 Task: Find connections with filter location Bilzen with filter topic #Marketswith filter profile language French with filter current company AJIO.com with filter school Whistling Woods International with filter industry Primary and Secondary Education with filter service category Videography with filter keywords title Media Relations Coordinator
Action: Mouse moved to (502, 95)
Screenshot: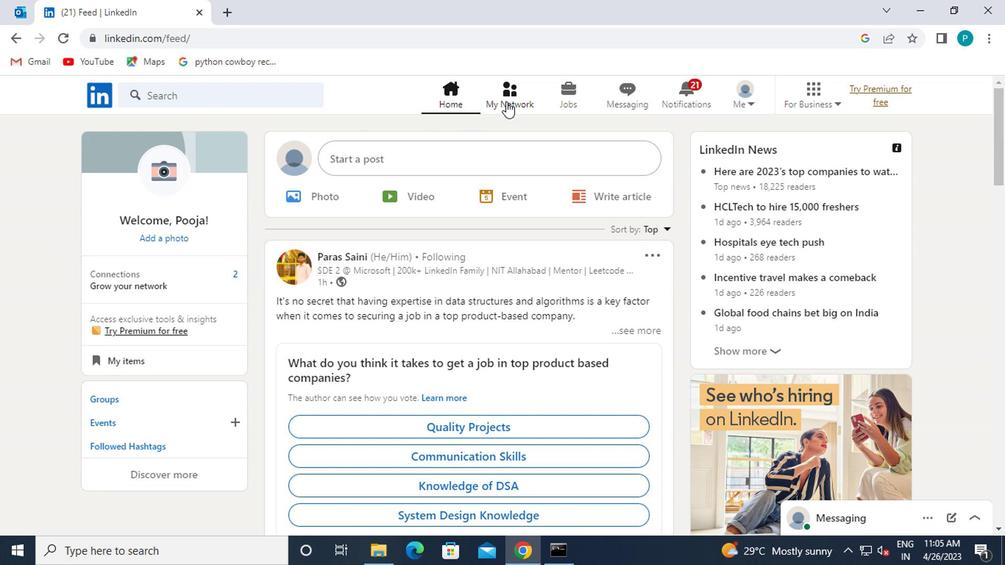 
Action: Mouse pressed left at (502, 95)
Screenshot: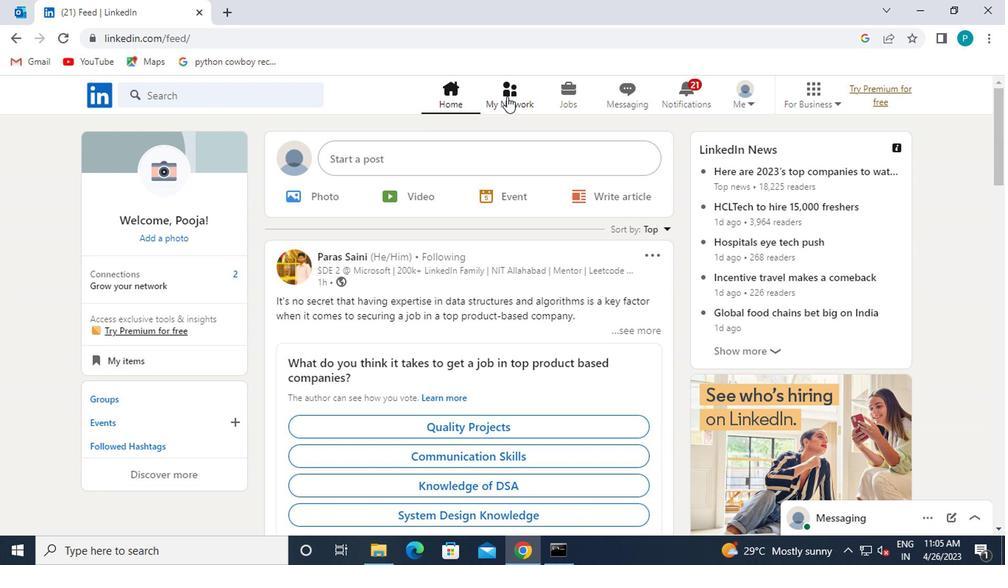 
Action: Mouse moved to (170, 190)
Screenshot: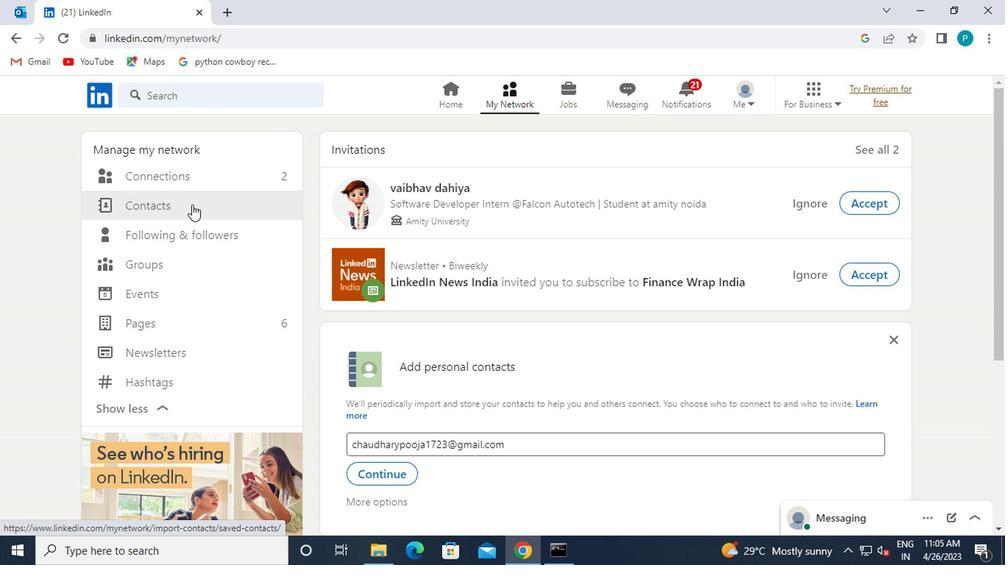 
Action: Mouse pressed left at (170, 190)
Screenshot: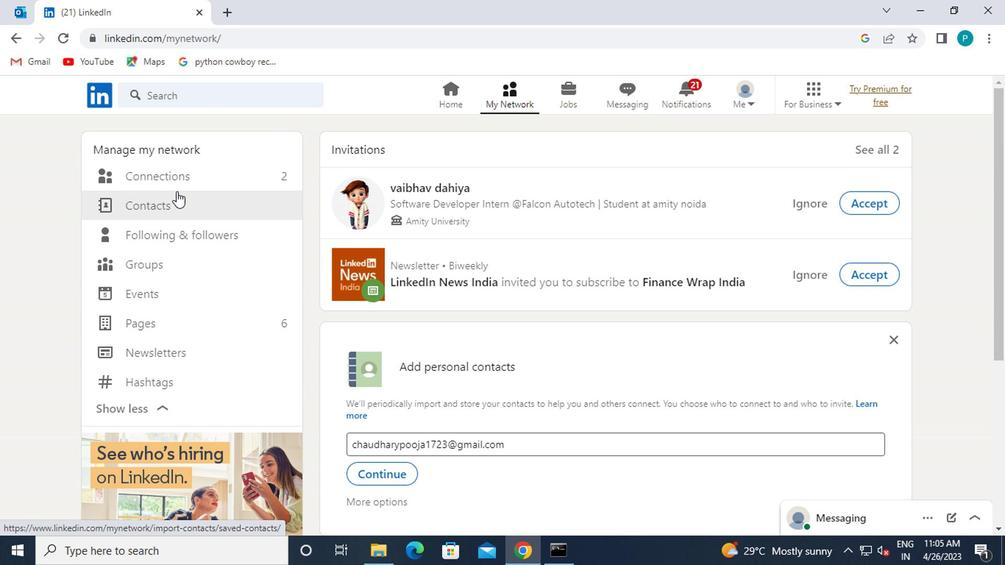 
Action: Mouse moved to (241, 181)
Screenshot: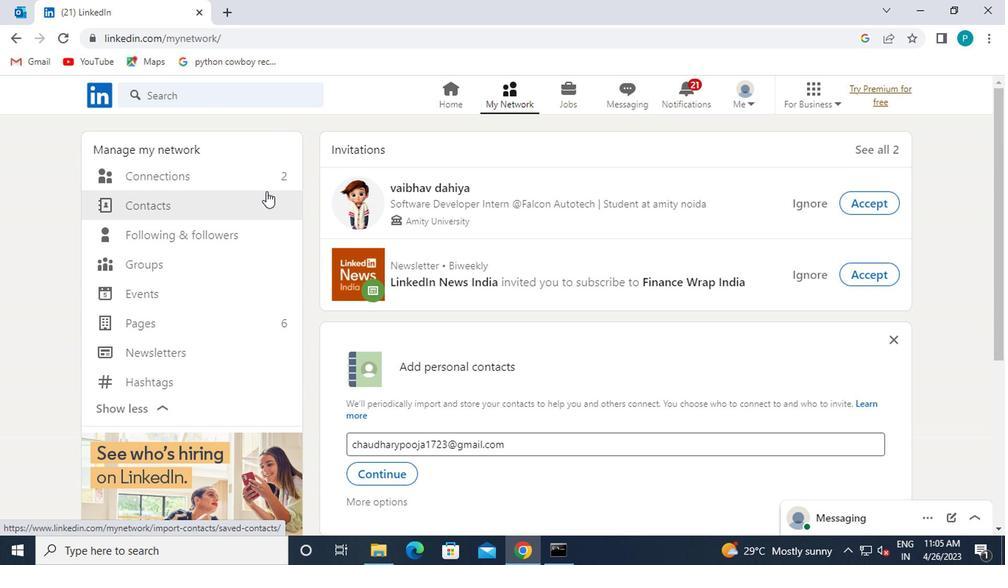 
Action: Mouse pressed left at (241, 181)
Screenshot: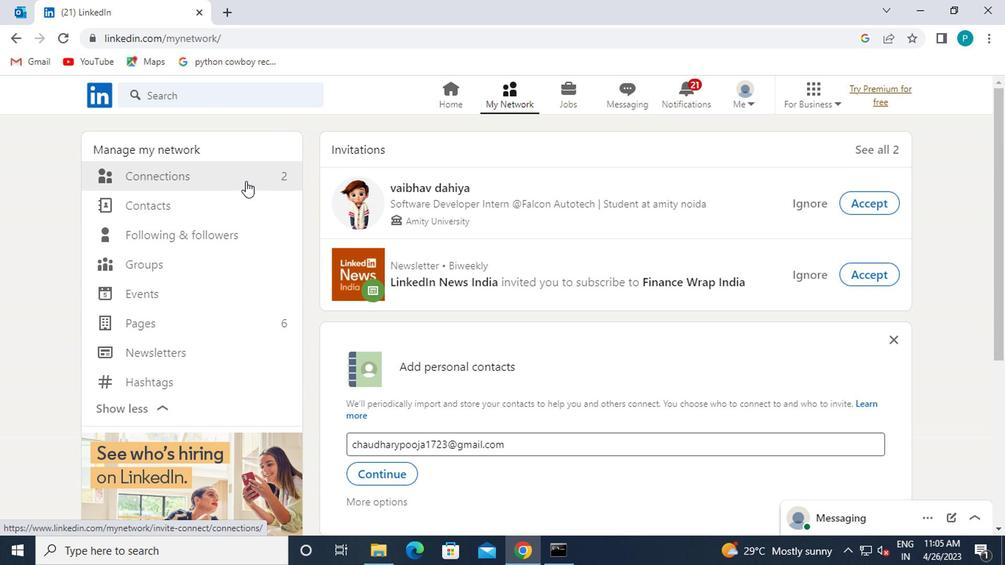 
Action: Mouse pressed left at (241, 181)
Screenshot: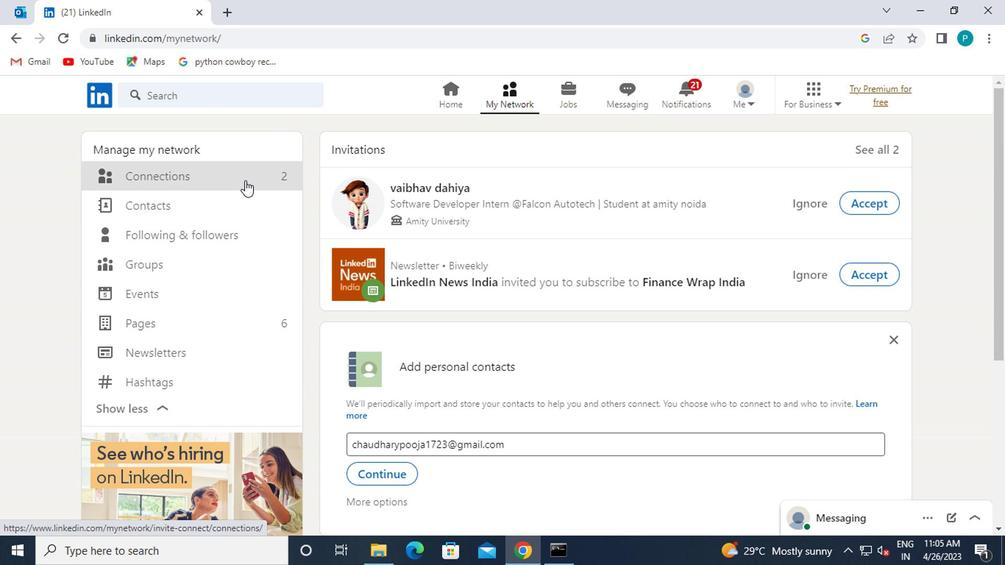 
Action: Mouse moved to (620, 170)
Screenshot: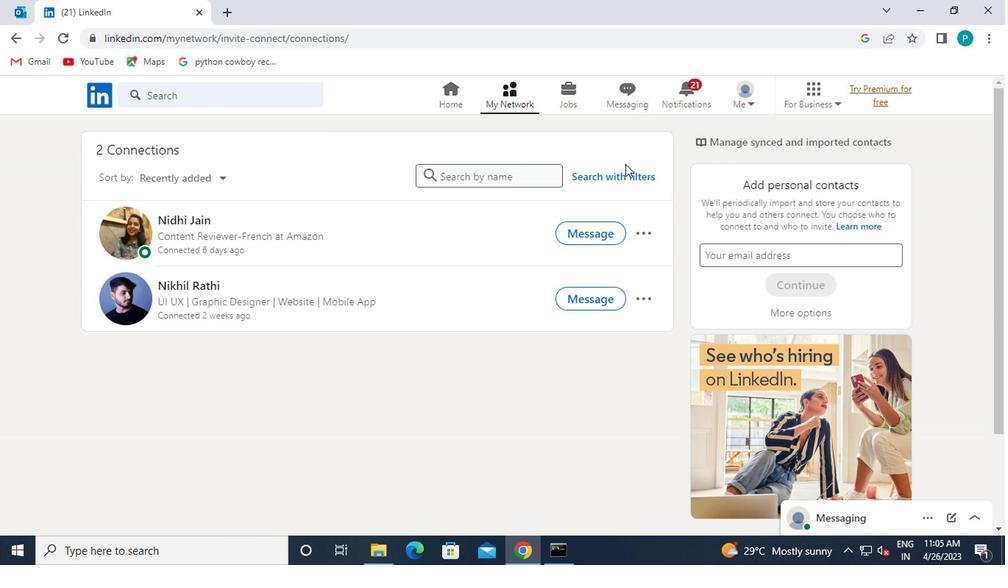 
Action: Mouse pressed left at (620, 170)
Screenshot: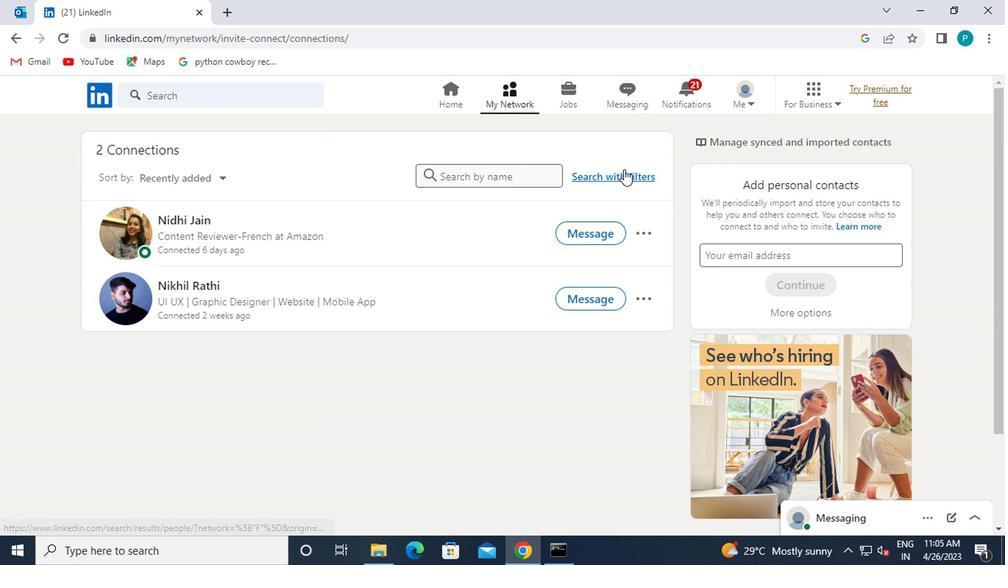 
Action: Mouse moved to (480, 145)
Screenshot: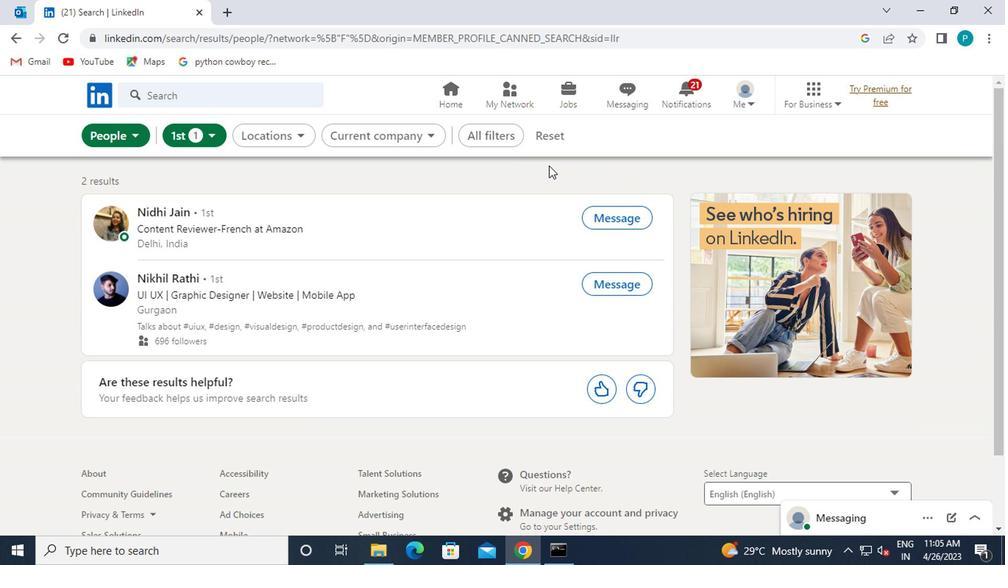 
Action: Mouse pressed left at (480, 145)
Screenshot: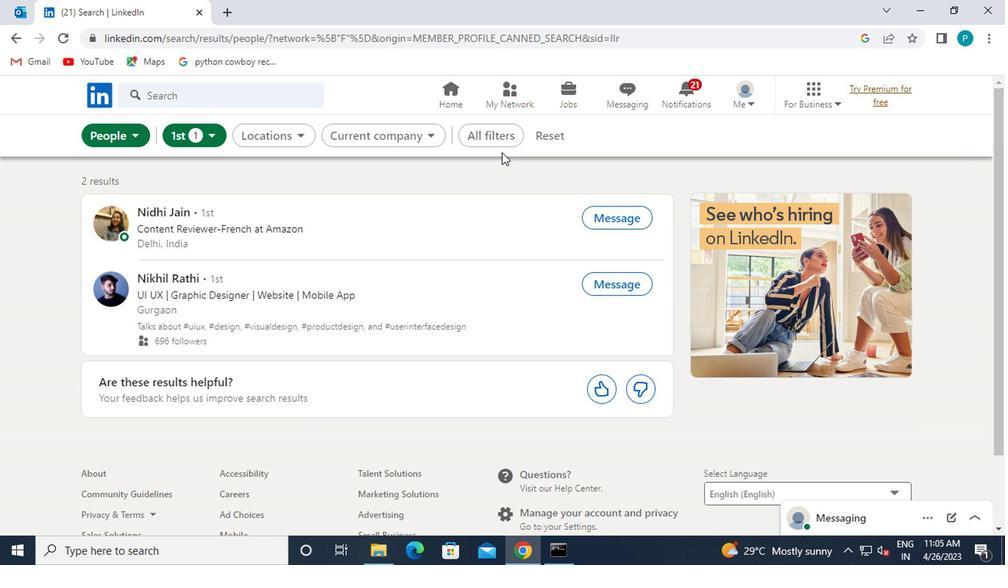 
Action: Mouse moved to (751, 252)
Screenshot: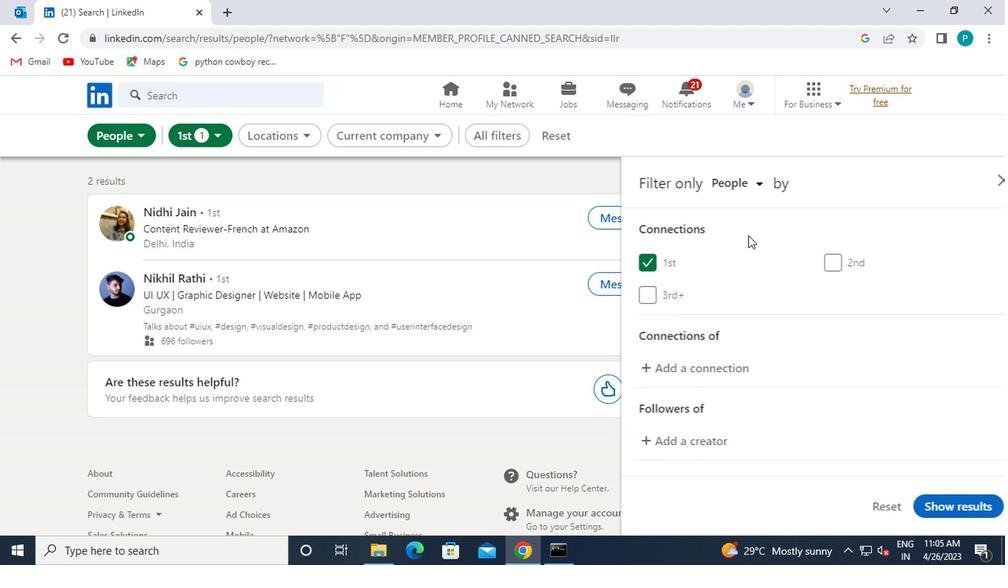 
Action: Mouse scrolled (751, 251) with delta (0, 0)
Screenshot: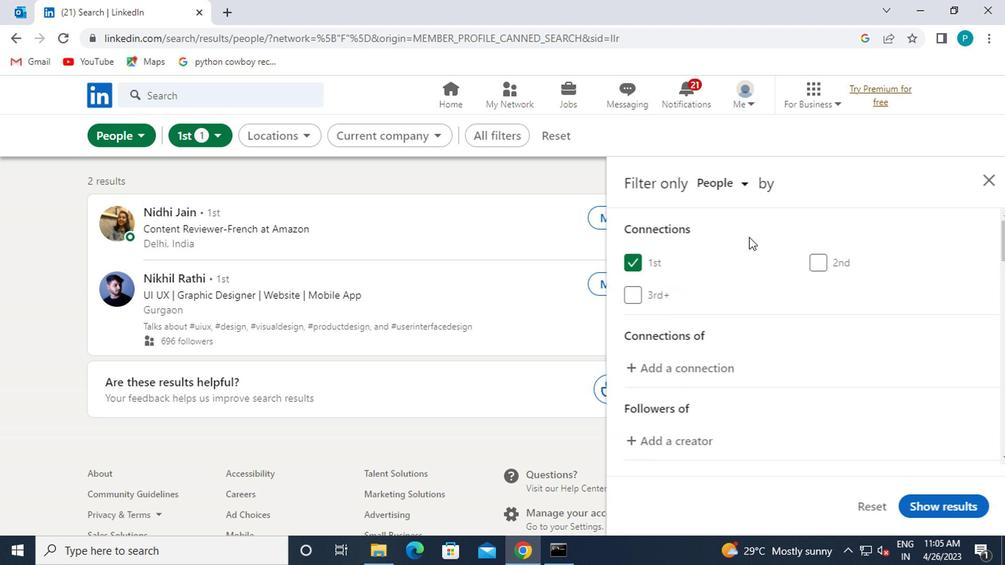 
Action: Mouse moved to (751, 253)
Screenshot: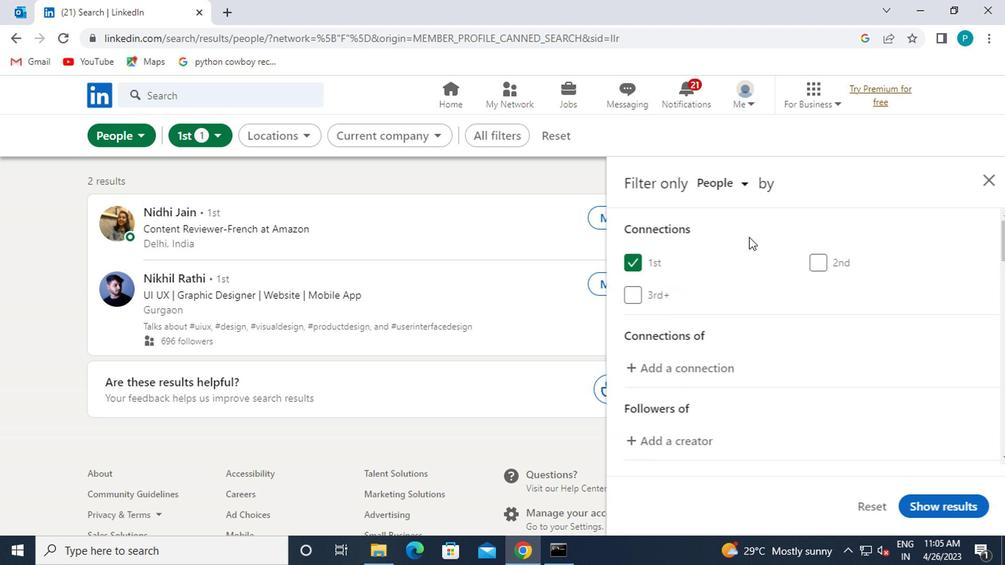
Action: Mouse scrolled (751, 252) with delta (0, -1)
Screenshot: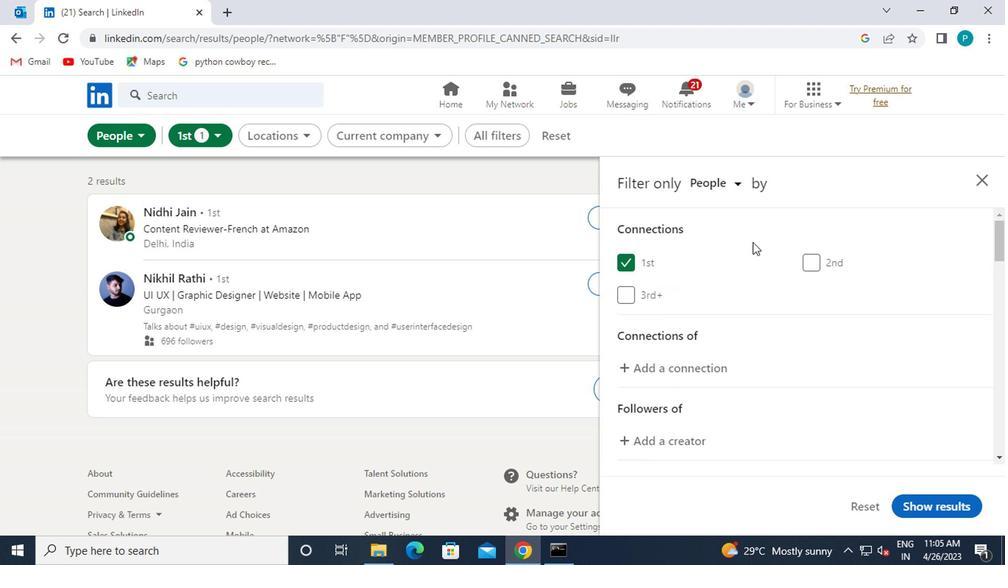 
Action: Mouse moved to (822, 429)
Screenshot: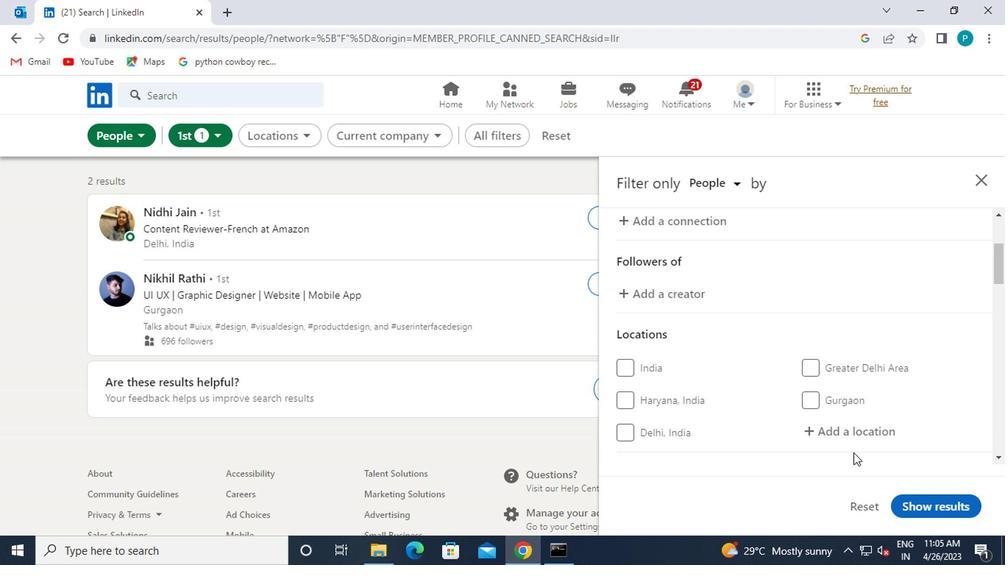 
Action: Mouse pressed left at (822, 429)
Screenshot: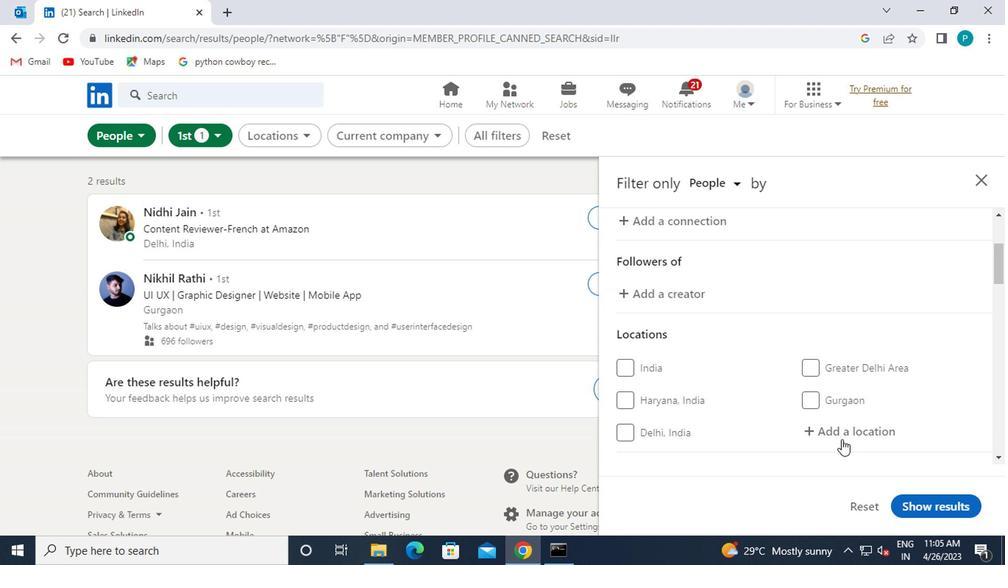 
Action: Mouse moved to (827, 424)
Screenshot: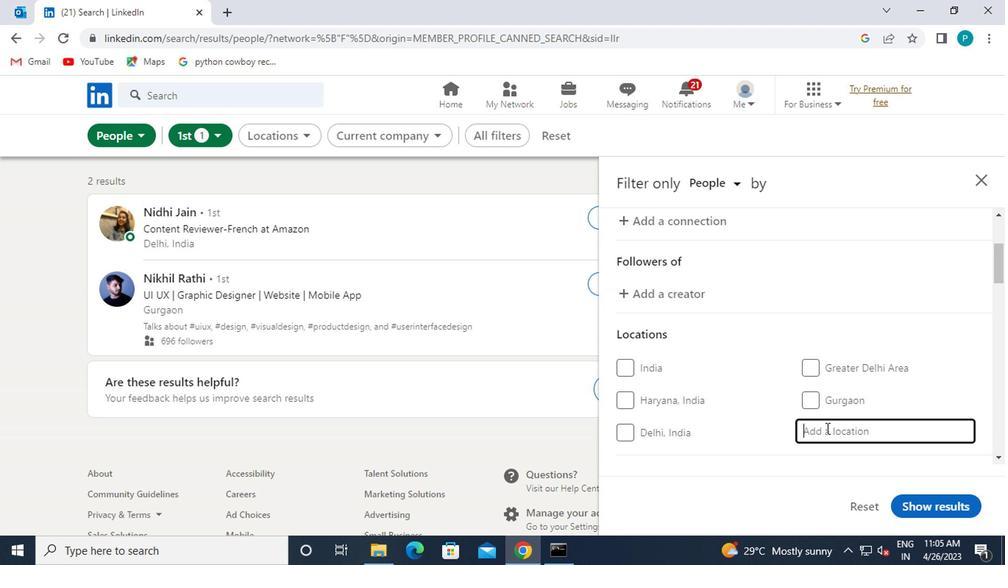 
Action: Key pressed <Key.caps_lock>b<Key.caps_lock>ilzen
Screenshot: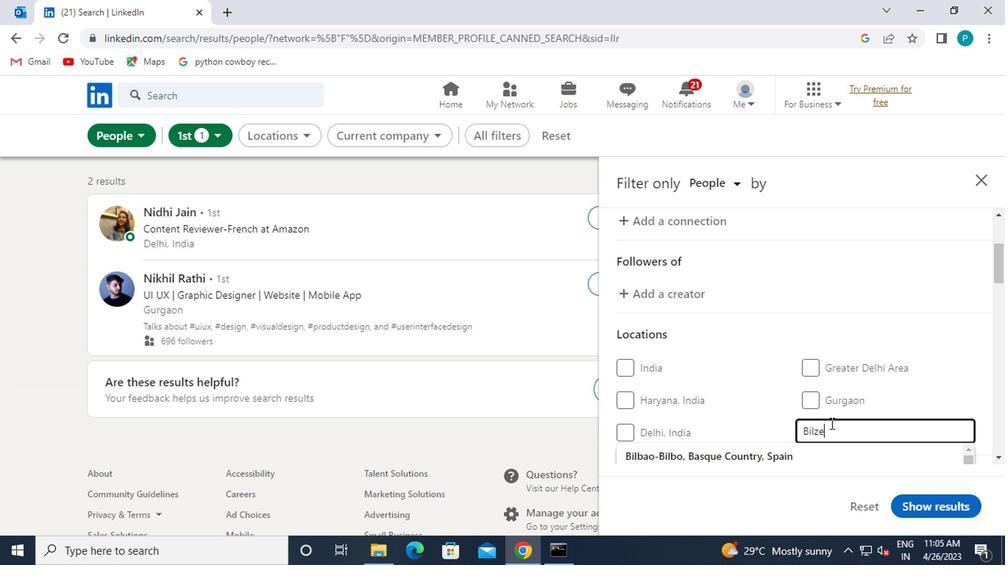 
Action: Mouse moved to (783, 459)
Screenshot: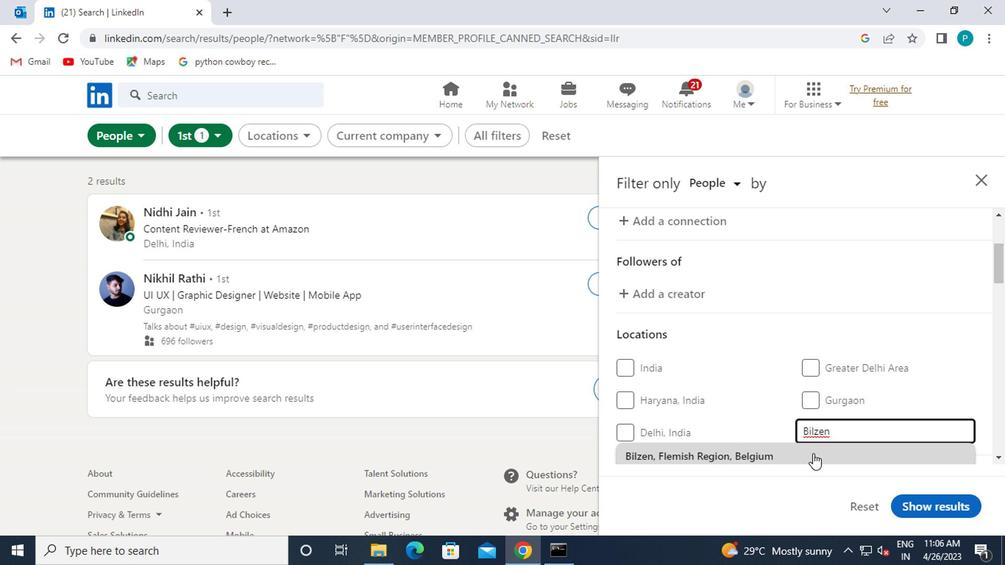 
Action: Mouse pressed left at (783, 459)
Screenshot: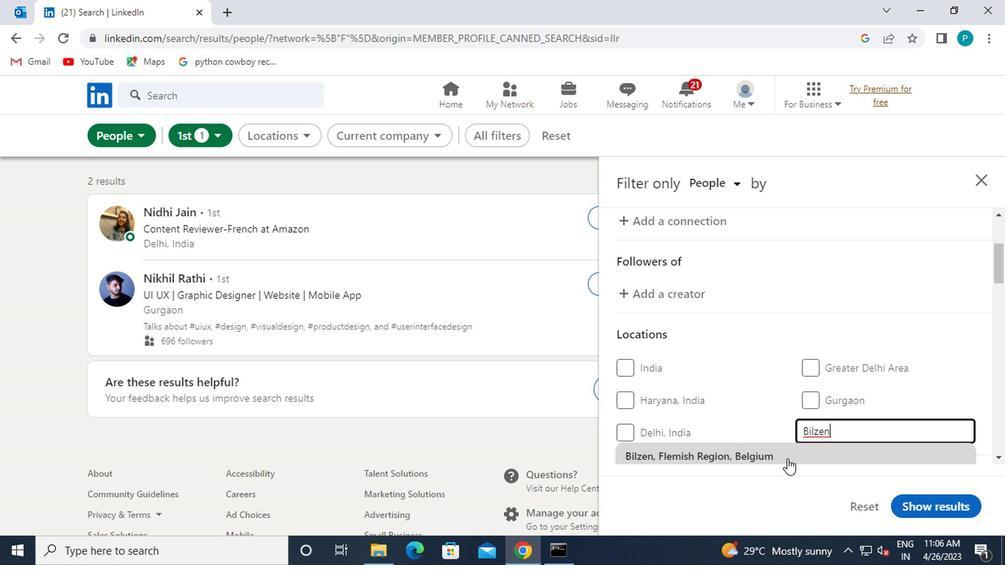 
Action: Mouse moved to (749, 415)
Screenshot: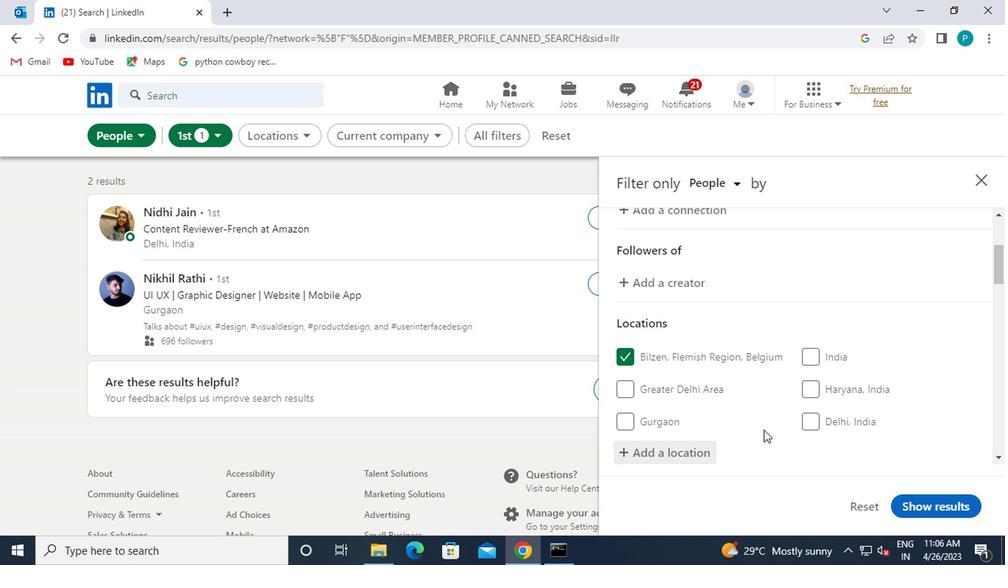 
Action: Mouse scrolled (749, 414) with delta (0, 0)
Screenshot: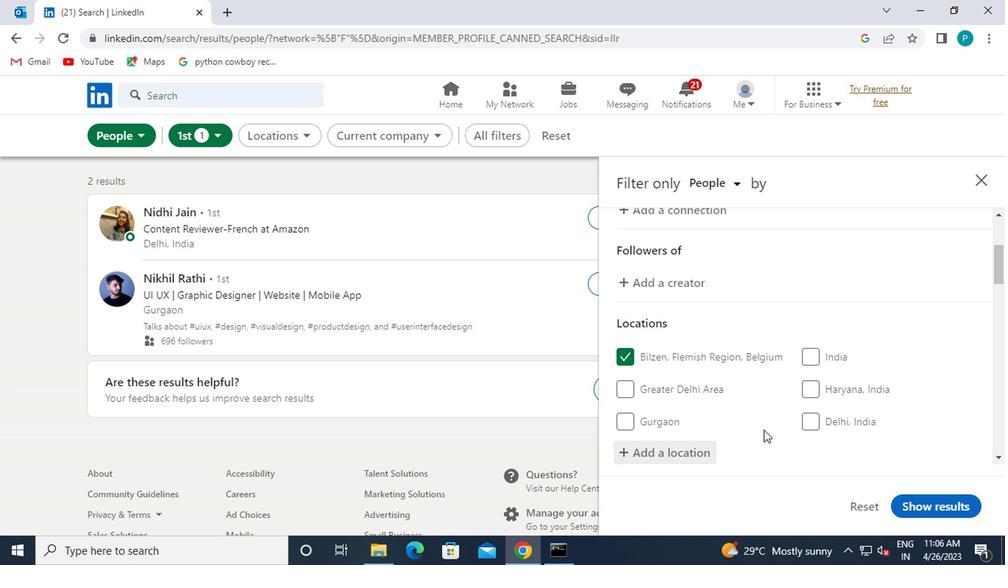 
Action: Mouse moved to (748, 415)
Screenshot: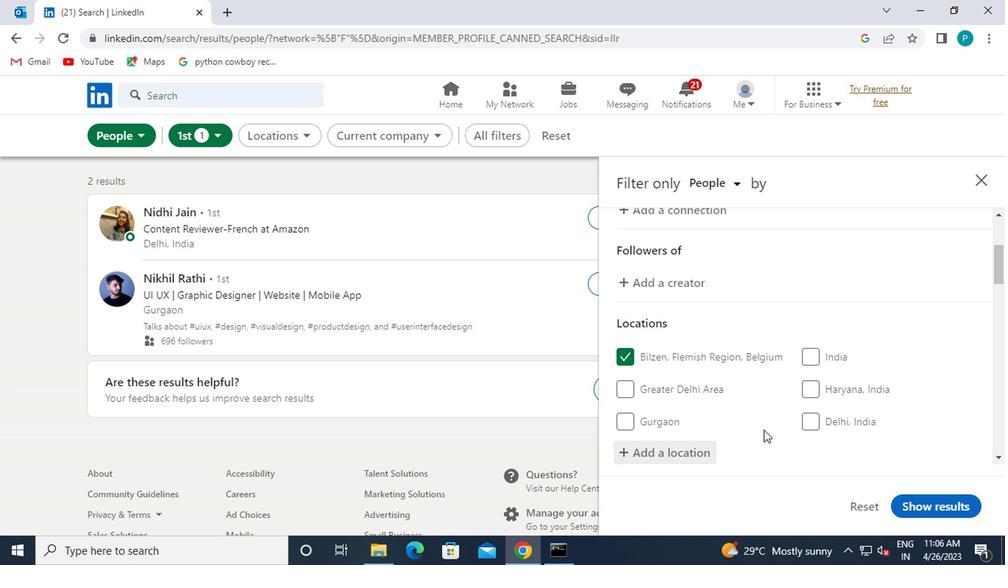 
Action: Mouse scrolled (748, 414) with delta (0, 0)
Screenshot: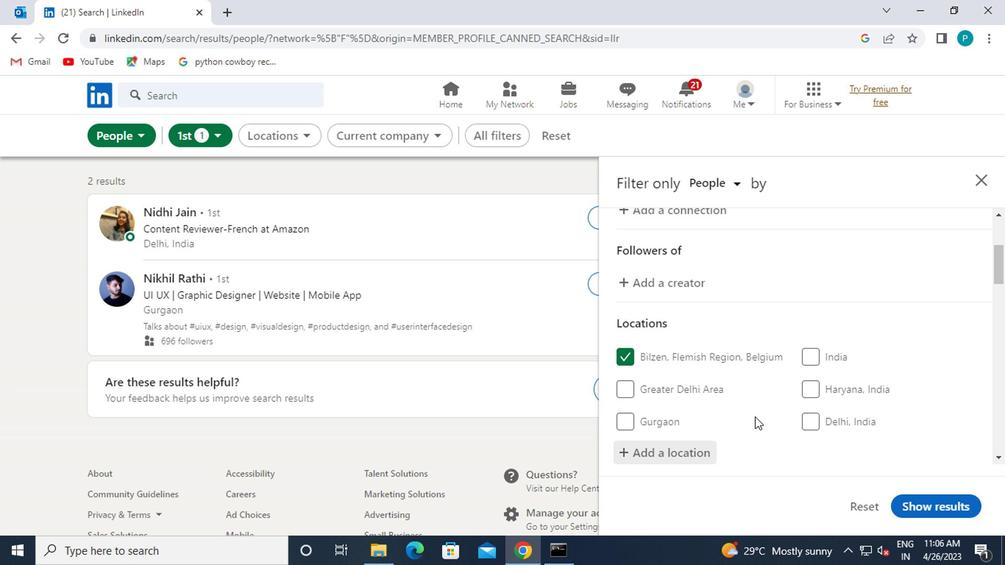 
Action: Mouse moved to (824, 436)
Screenshot: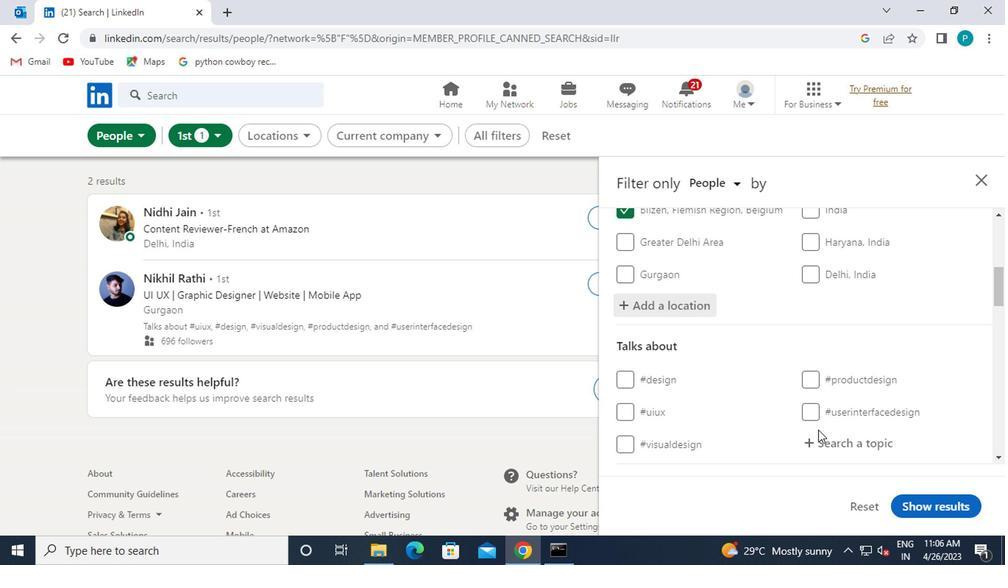 
Action: Mouse pressed left at (824, 436)
Screenshot: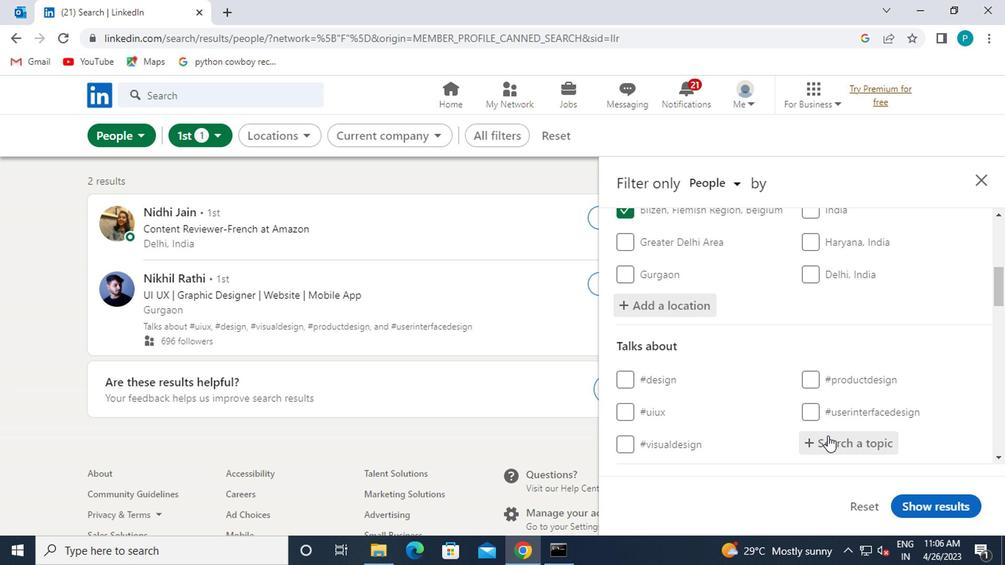 
Action: Mouse moved to (824, 436)
Screenshot: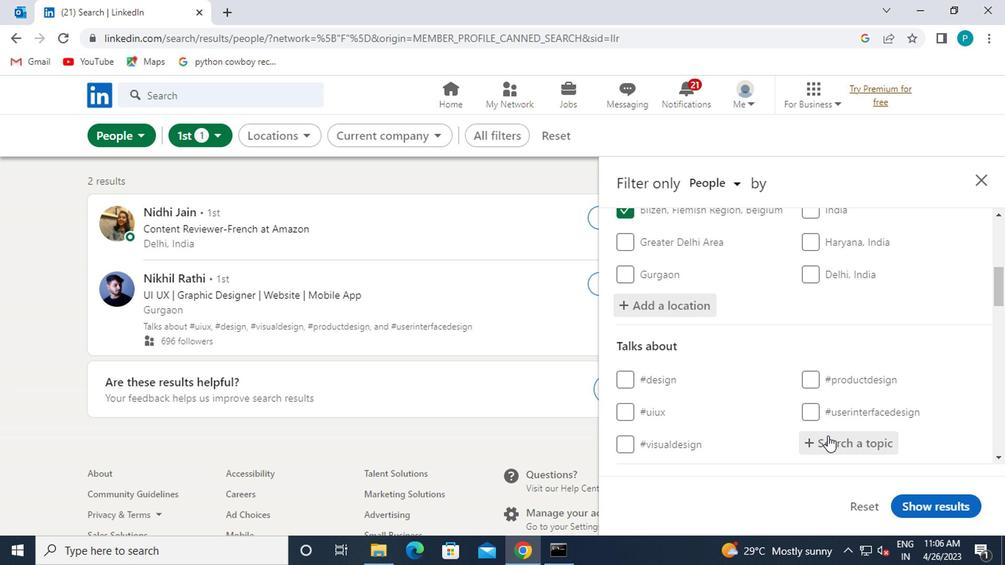 
Action: Key pressed <Key.shift><Key.shift><Key.shift><Key.shift><Key.shift>#<Key.caps_lock>M<Key.caps_lock>ARKETS
Screenshot: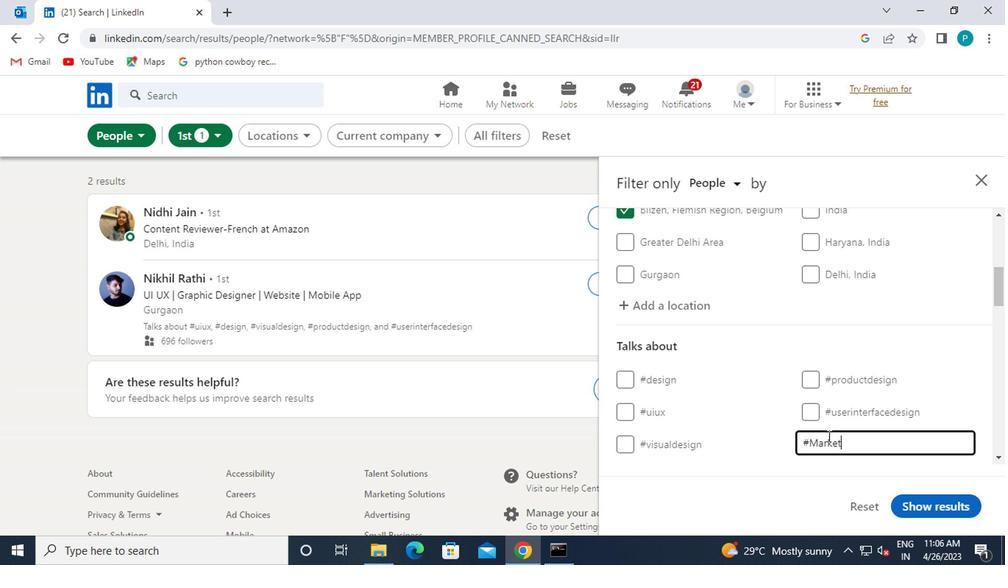 
Action: Mouse moved to (732, 410)
Screenshot: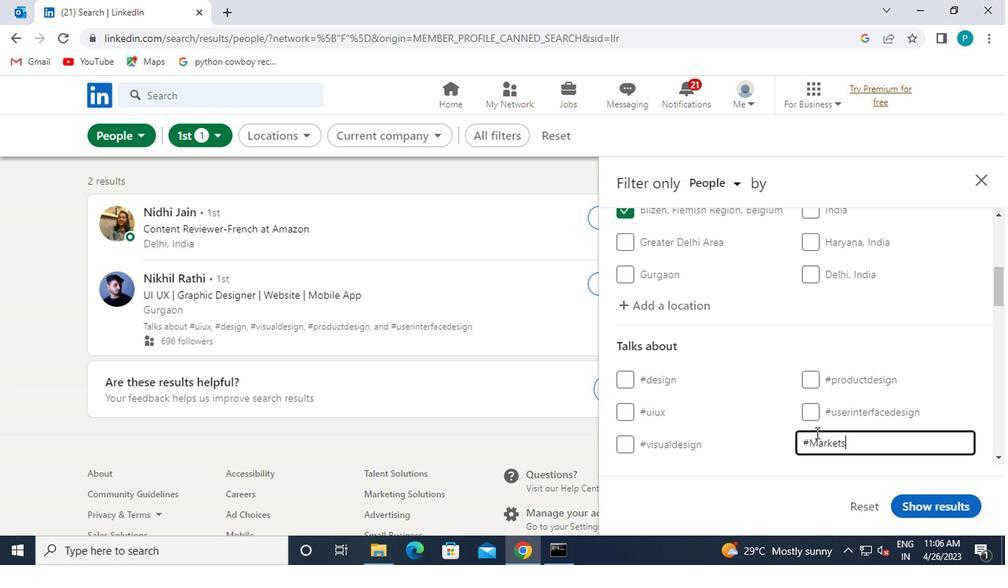 
Action: Mouse scrolled (732, 409) with delta (0, -1)
Screenshot: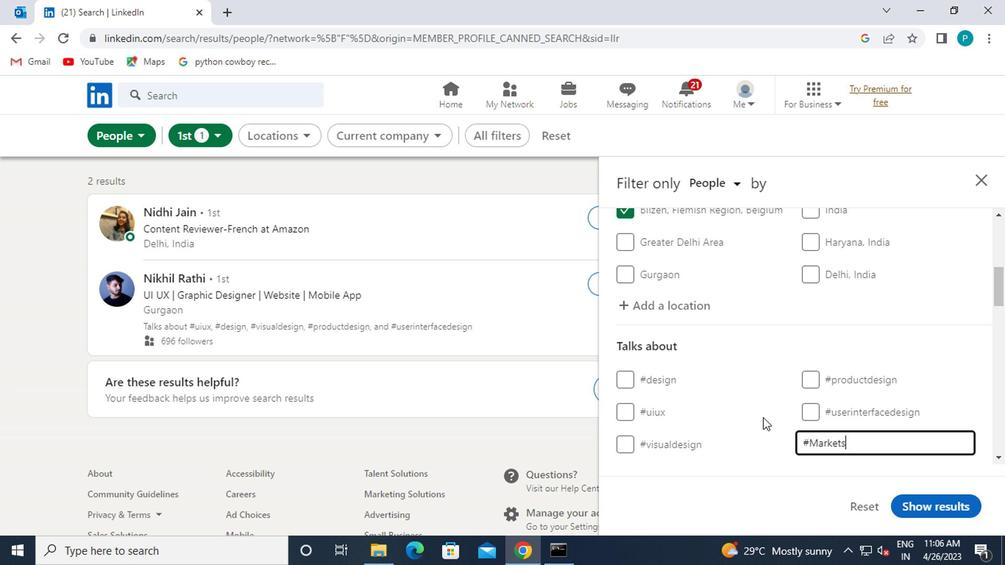 
Action: Mouse scrolled (732, 409) with delta (0, -1)
Screenshot: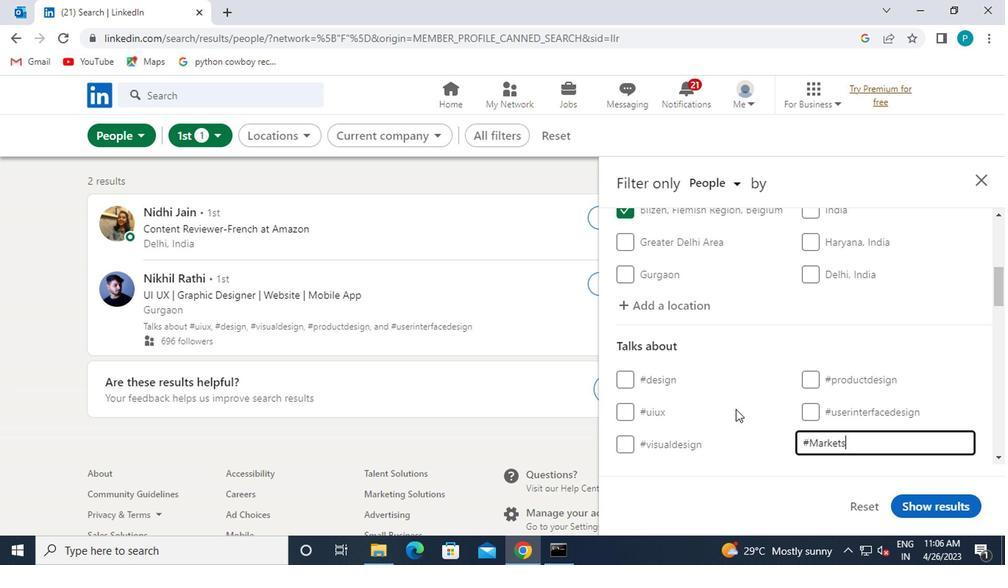 
Action: Mouse moved to (823, 376)
Screenshot: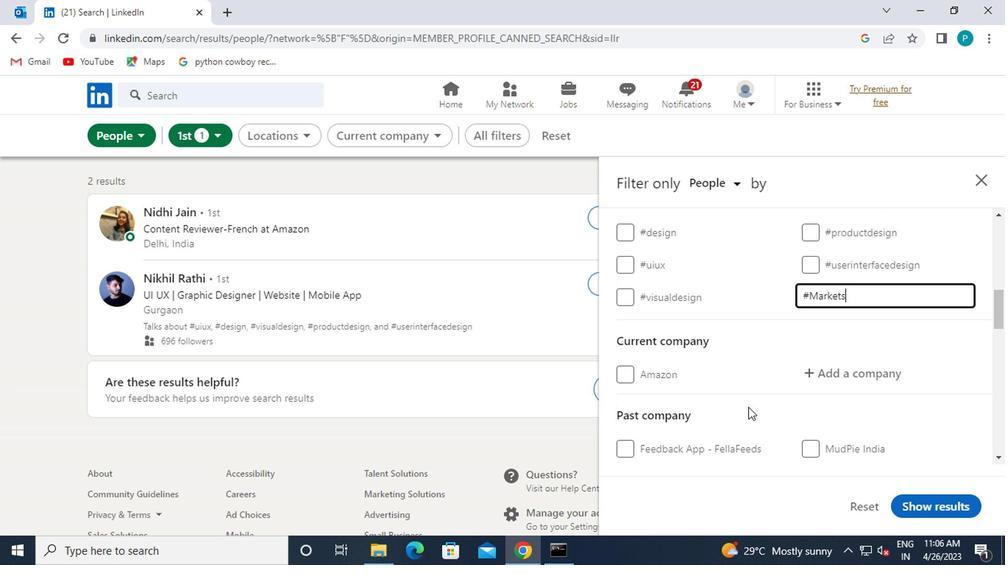 
Action: Mouse pressed left at (823, 376)
Screenshot: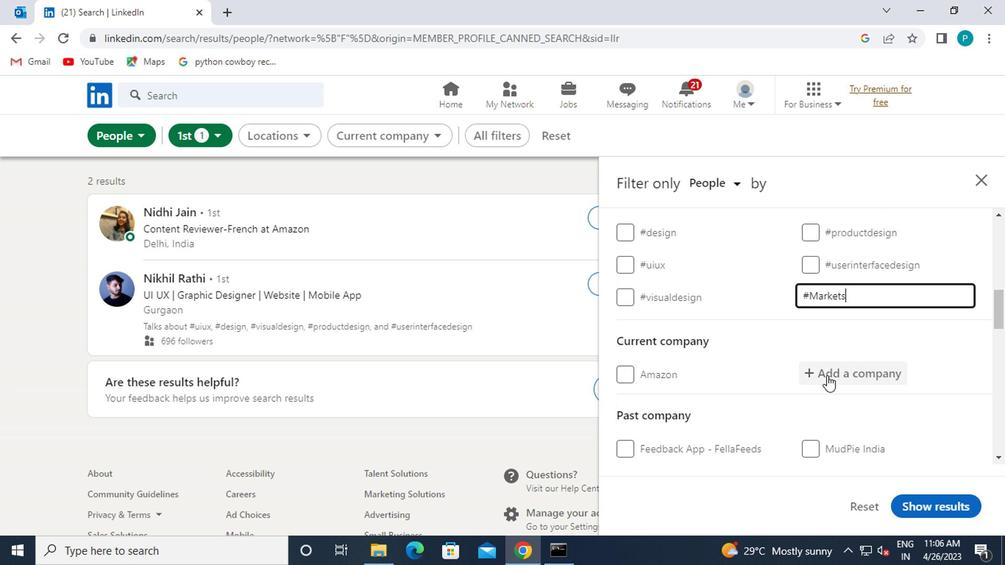 
Action: Mouse moved to (854, 358)
Screenshot: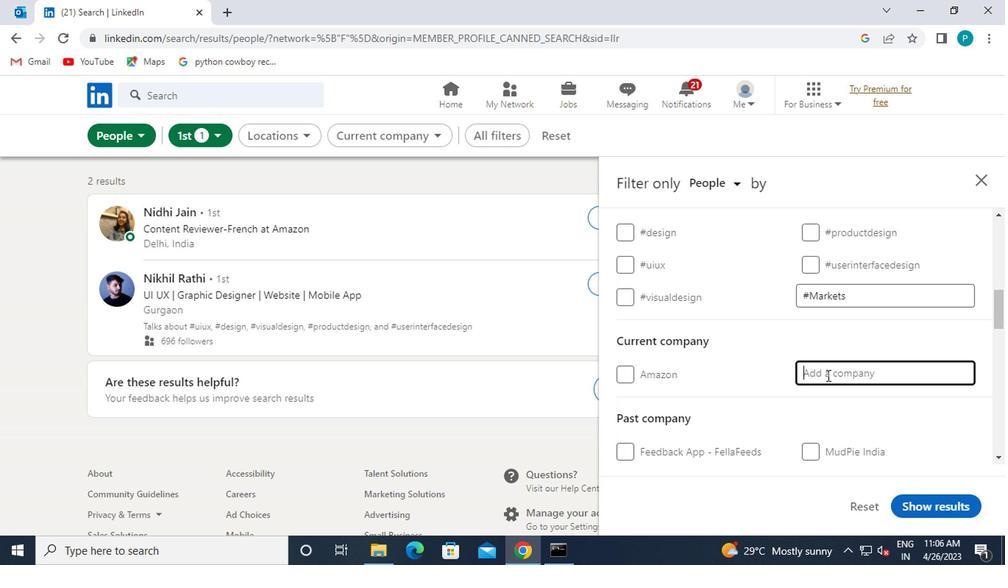 
Action: Key pressed <Key.caps_lock>AJIO.
Screenshot: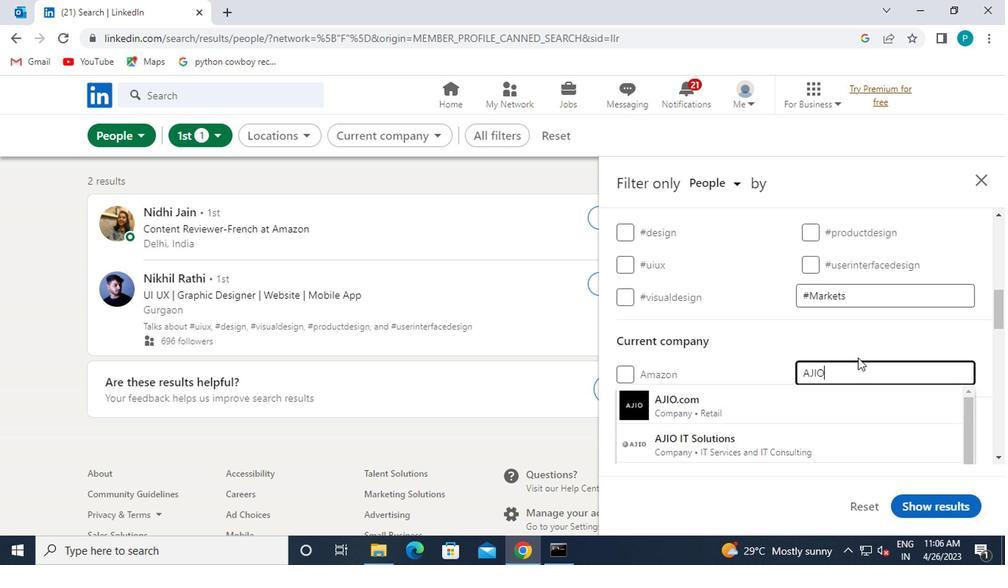
Action: Mouse moved to (766, 414)
Screenshot: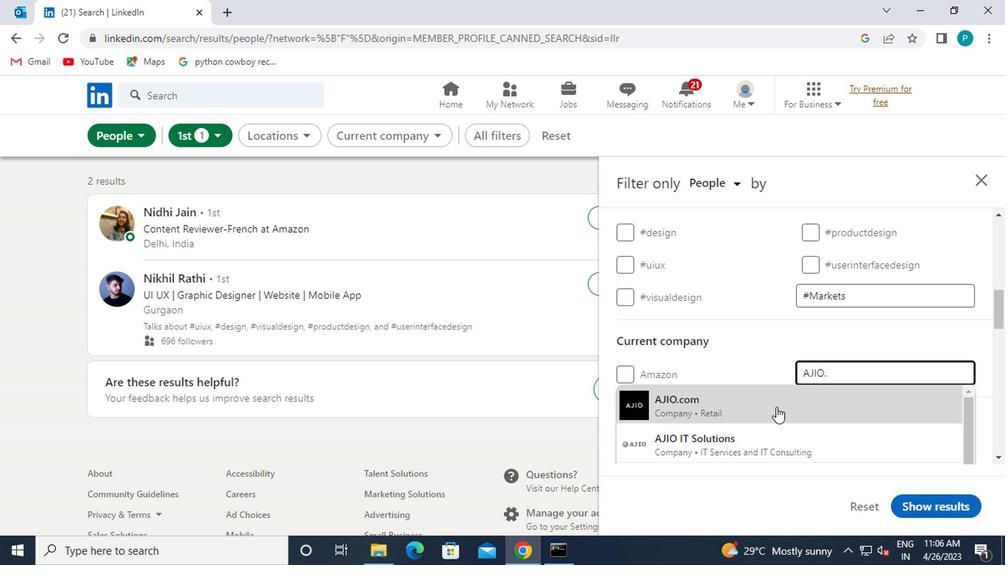 
Action: Mouse pressed left at (766, 414)
Screenshot: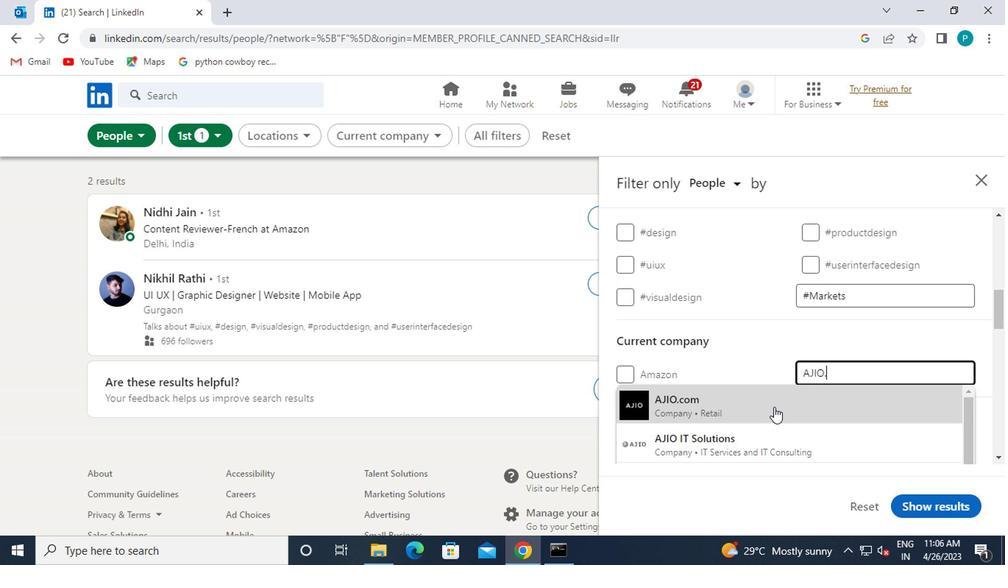 
Action: Mouse moved to (708, 380)
Screenshot: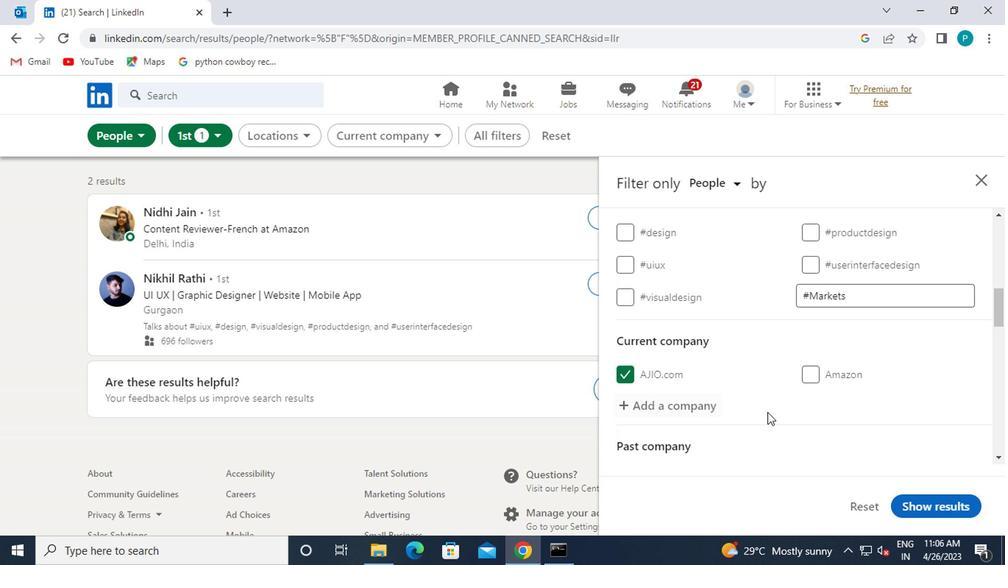 
Action: Mouse scrolled (708, 379) with delta (0, -1)
Screenshot: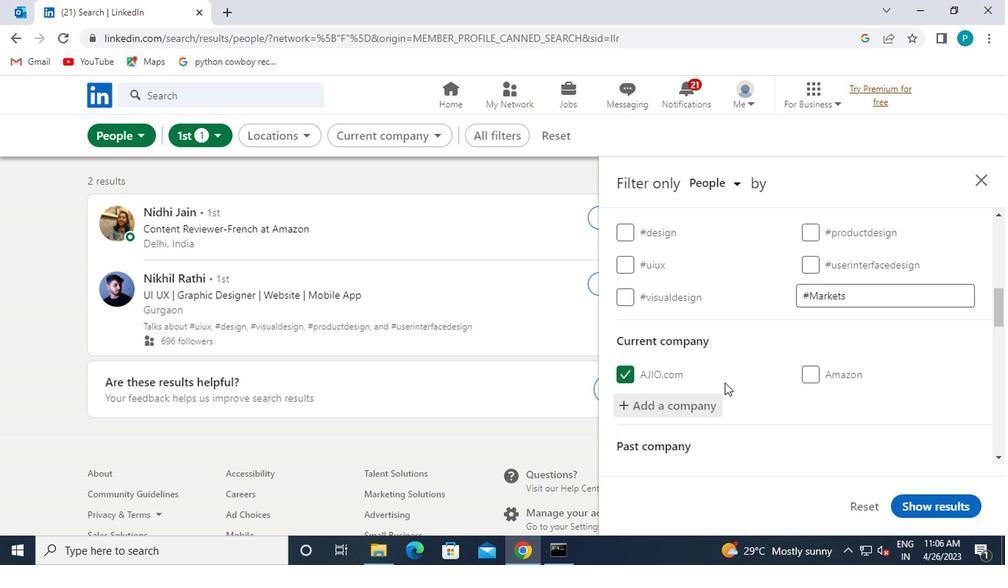 
Action: Mouse scrolled (708, 379) with delta (0, -1)
Screenshot: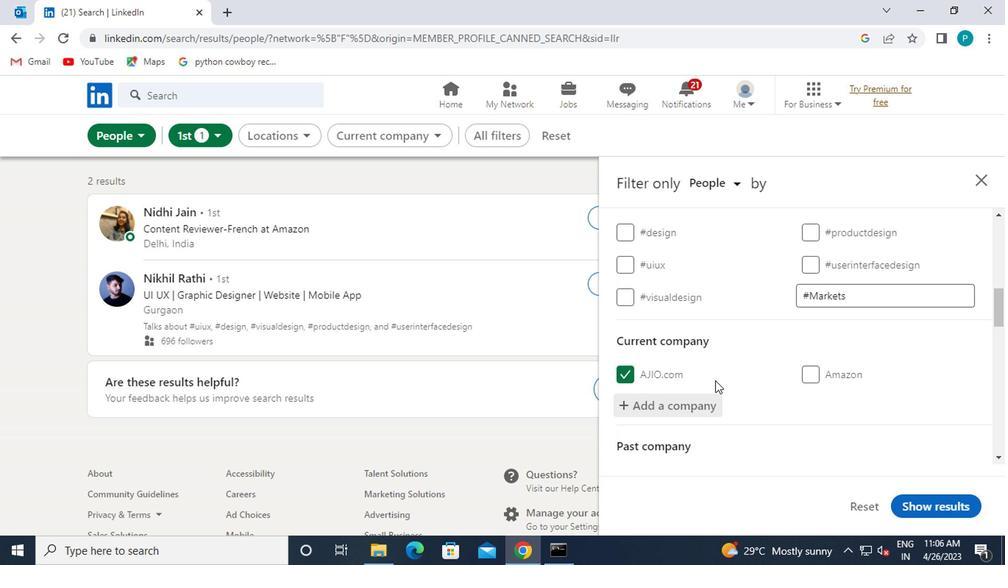 
Action: Mouse moved to (708, 380)
Screenshot: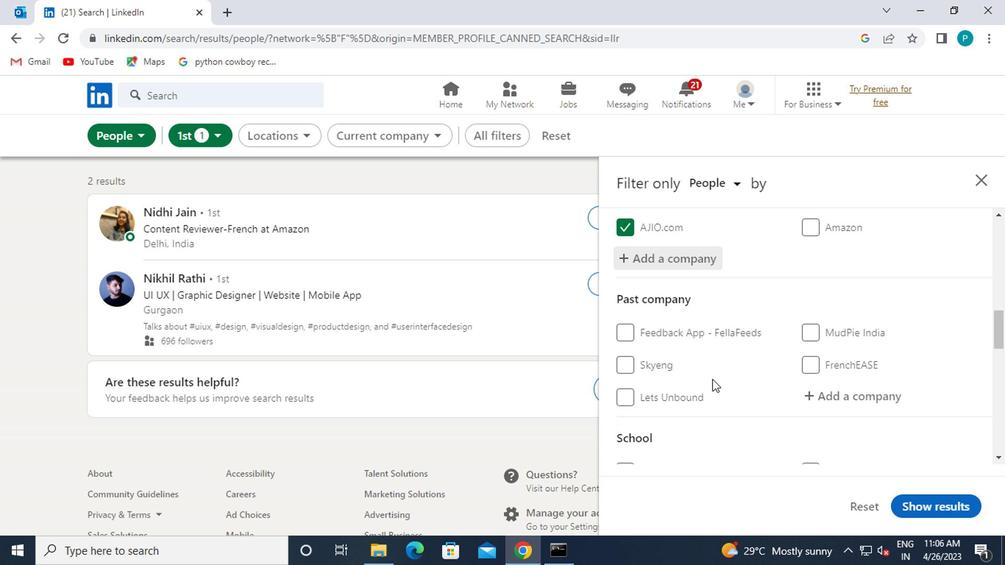 
Action: Mouse scrolled (708, 379) with delta (0, -1)
Screenshot: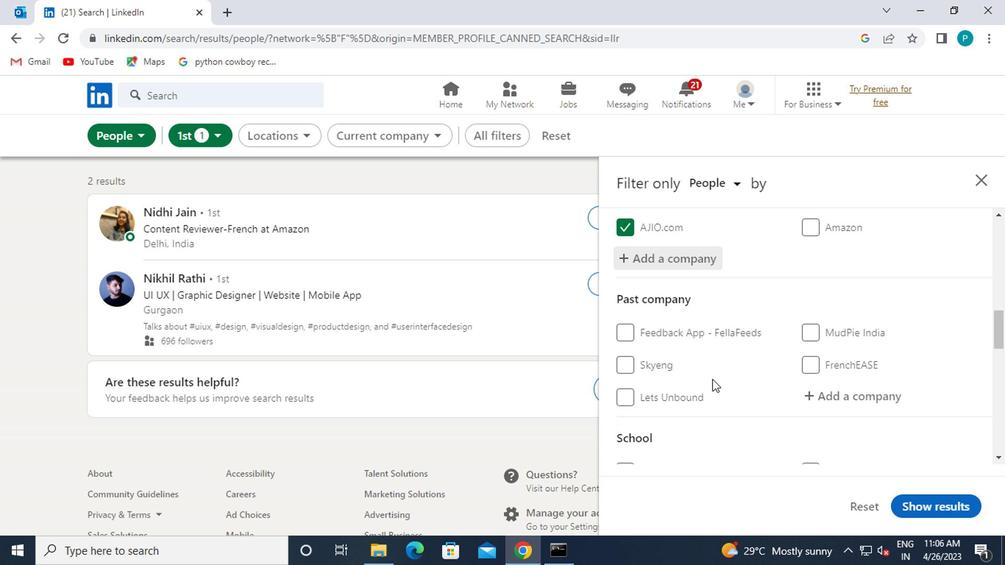 
Action: Mouse moved to (817, 432)
Screenshot: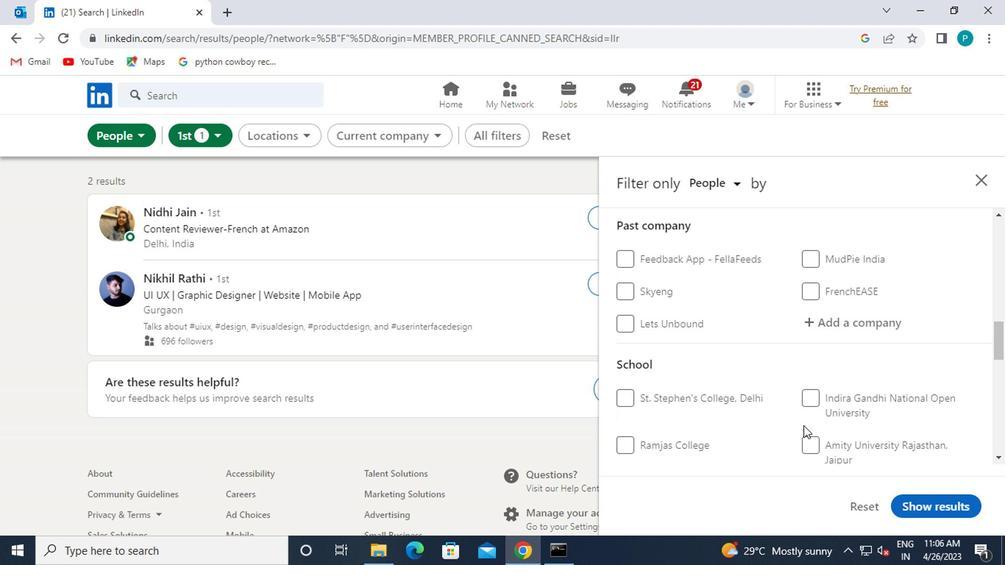 
Action: Mouse scrolled (817, 432) with delta (0, 0)
Screenshot: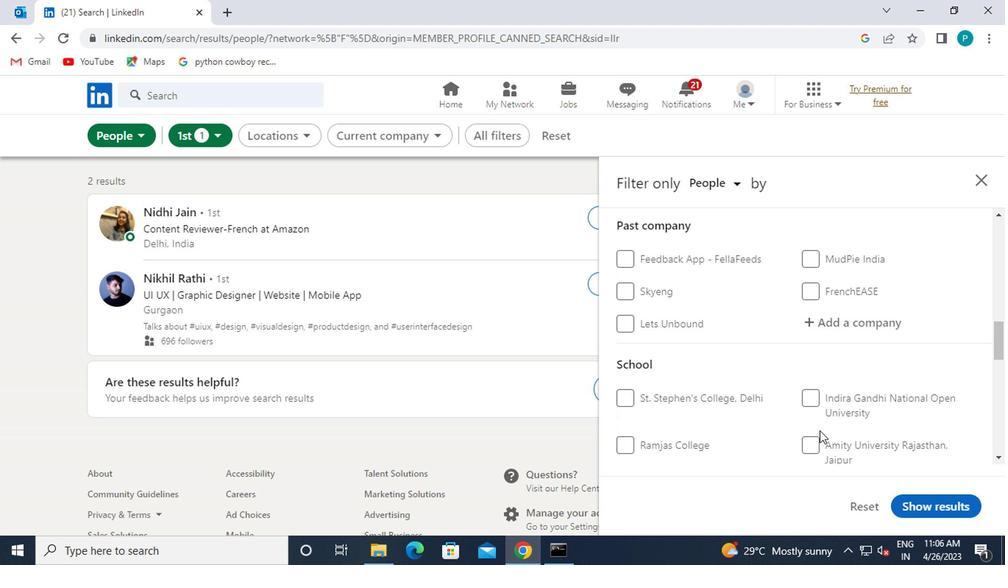 
Action: Mouse moved to (815, 419)
Screenshot: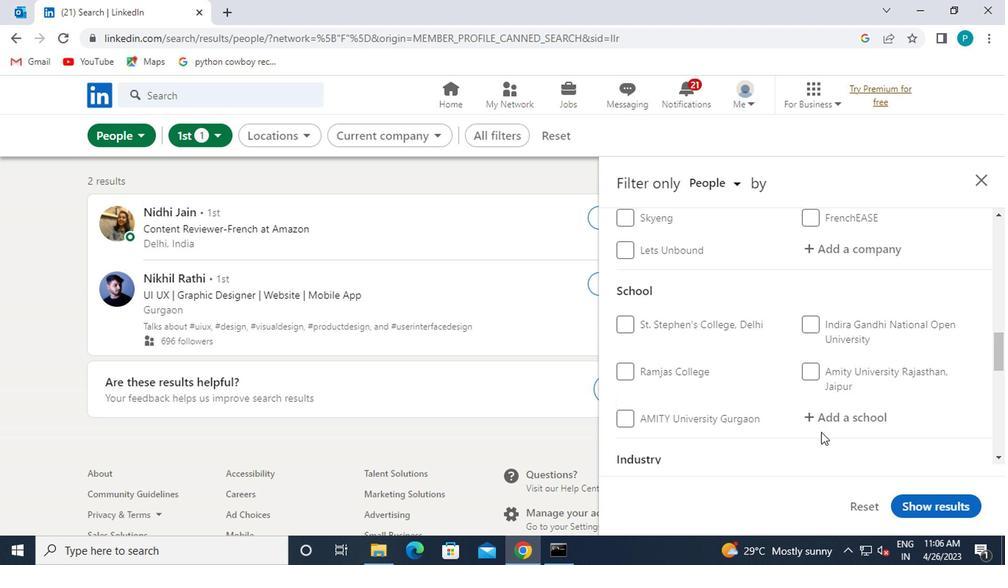 
Action: Mouse pressed left at (815, 419)
Screenshot: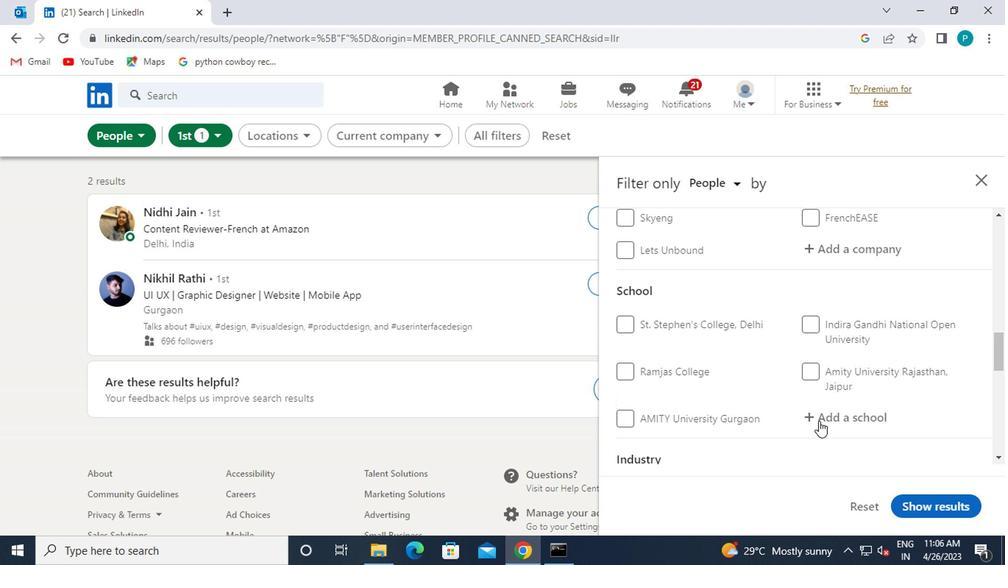 
Action: Key pressed W<Key.caps_lock>HI
Screenshot: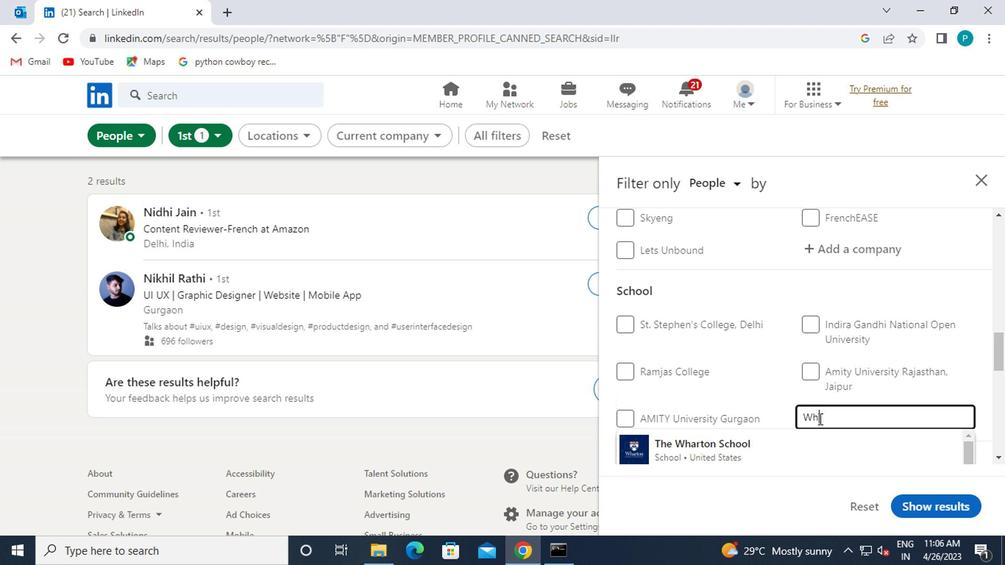 
Action: Mouse moved to (743, 418)
Screenshot: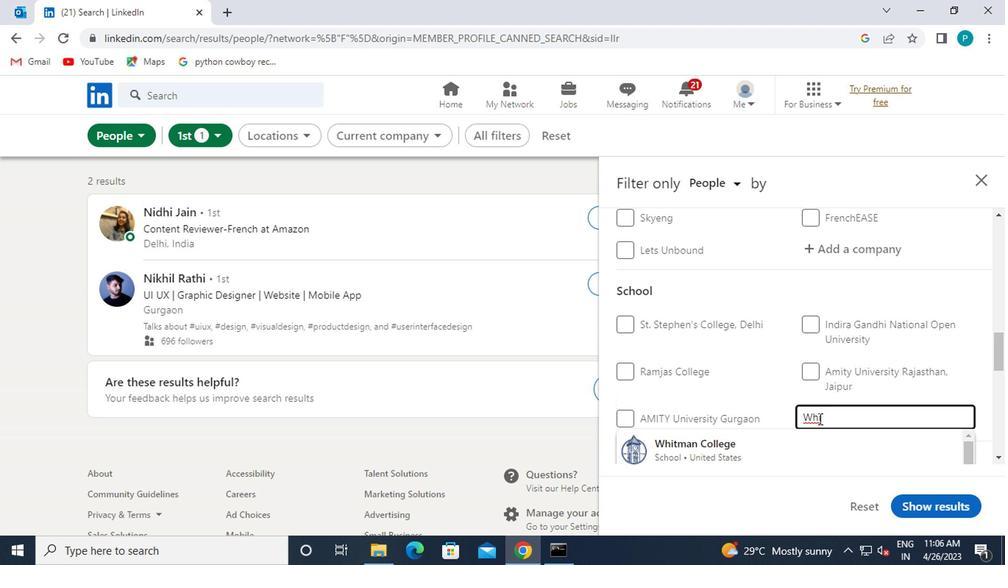 
Action: Key pressed STLING
Screenshot: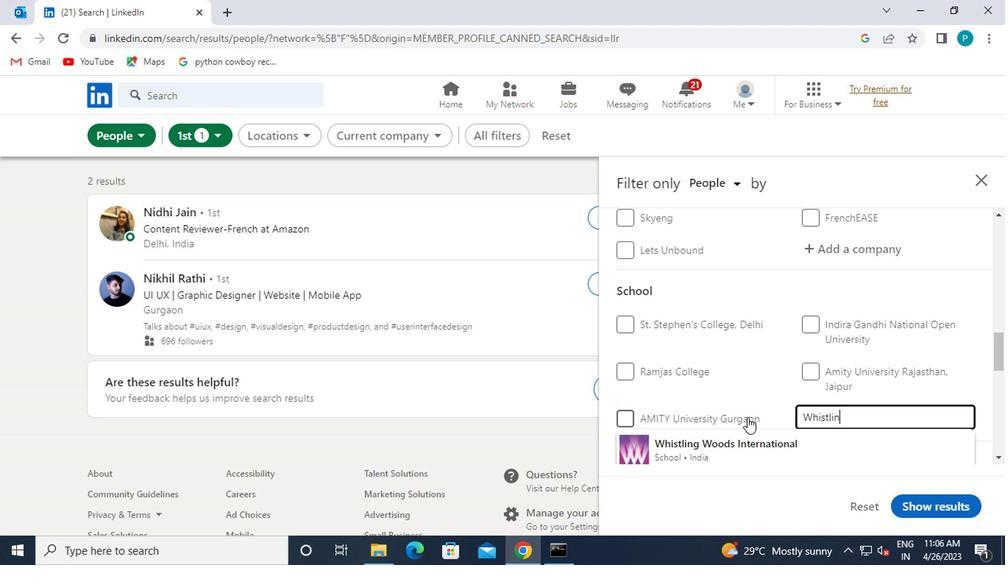 
Action: Mouse moved to (732, 434)
Screenshot: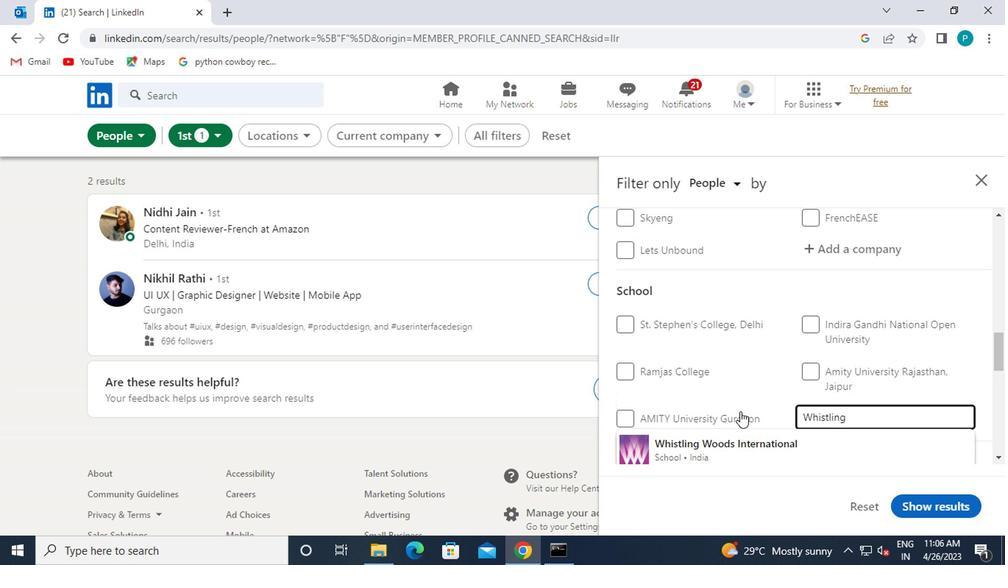 
Action: Mouse scrolled (732, 434) with delta (0, 0)
Screenshot: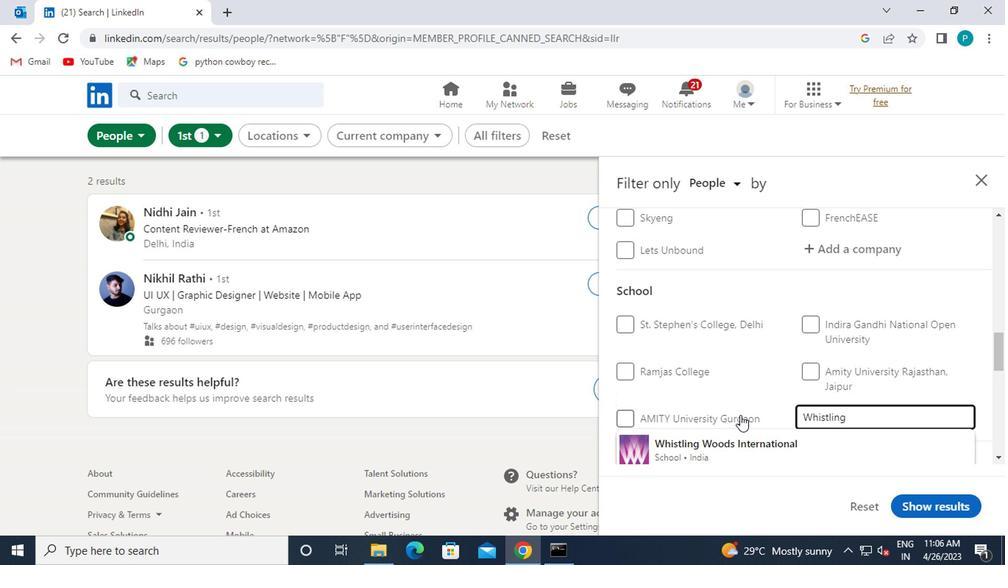 
Action: Mouse scrolled (732, 434) with delta (0, 0)
Screenshot: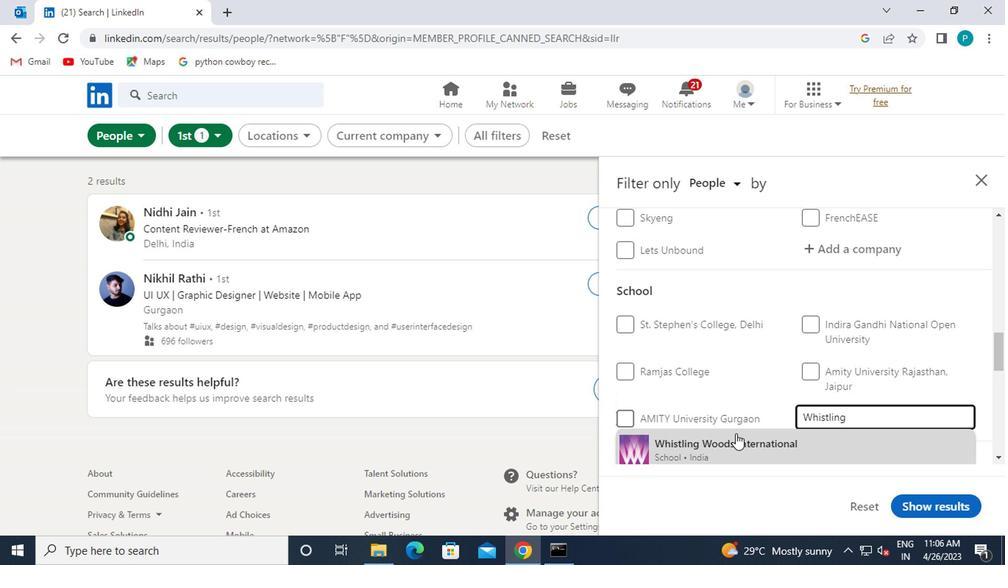 
Action: Mouse moved to (667, 298)
Screenshot: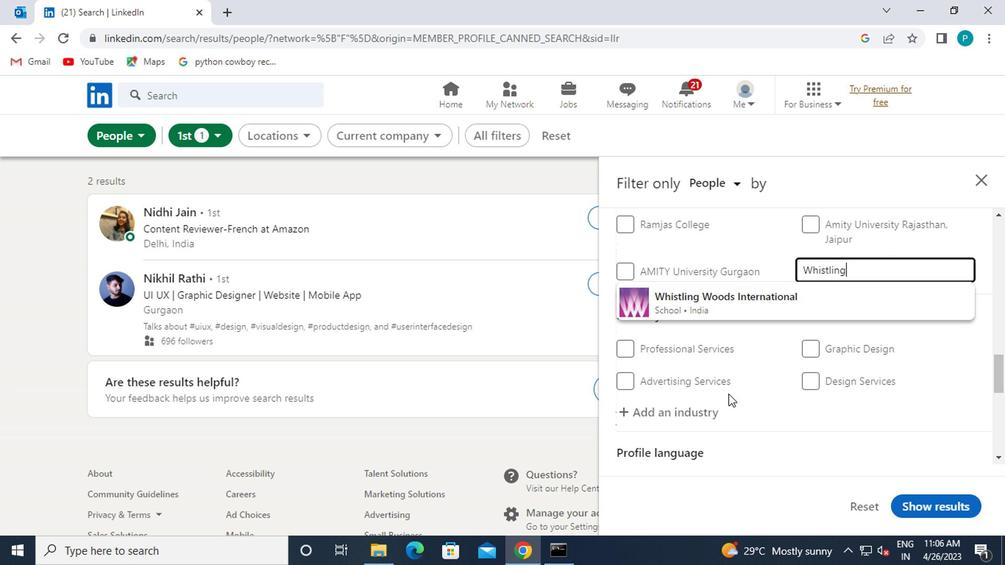 
Action: Mouse pressed left at (667, 298)
Screenshot: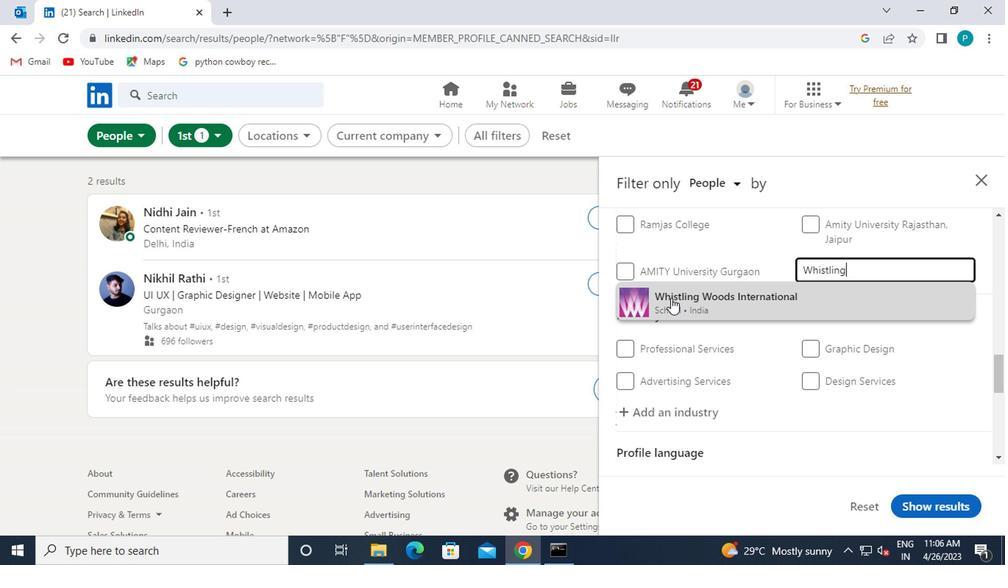
Action: Mouse scrolled (667, 298) with delta (0, 0)
Screenshot: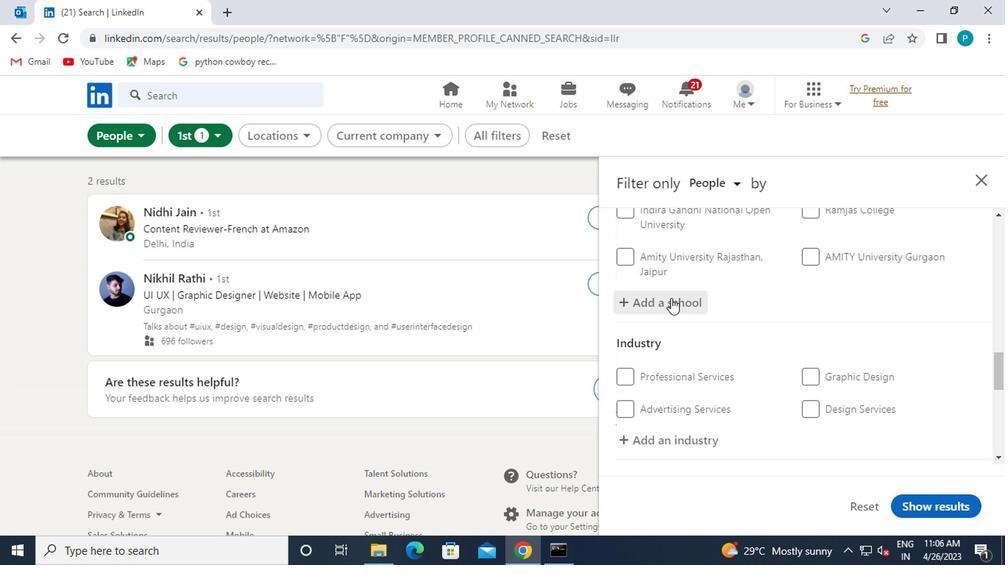 
Action: Mouse scrolled (667, 298) with delta (0, 0)
Screenshot: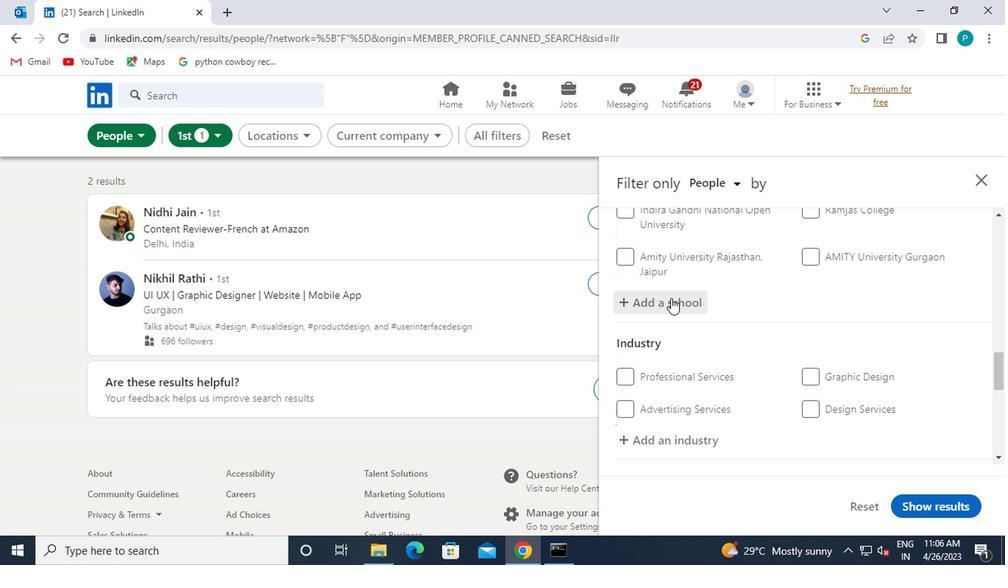 
Action: Mouse moved to (661, 307)
Screenshot: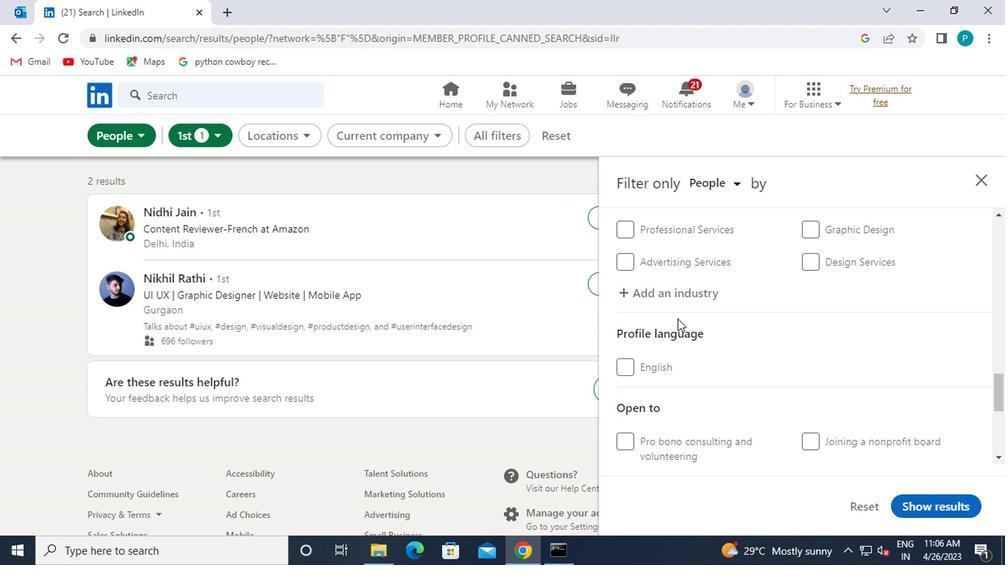 
Action: Mouse scrolled (661, 308) with delta (0, 0)
Screenshot: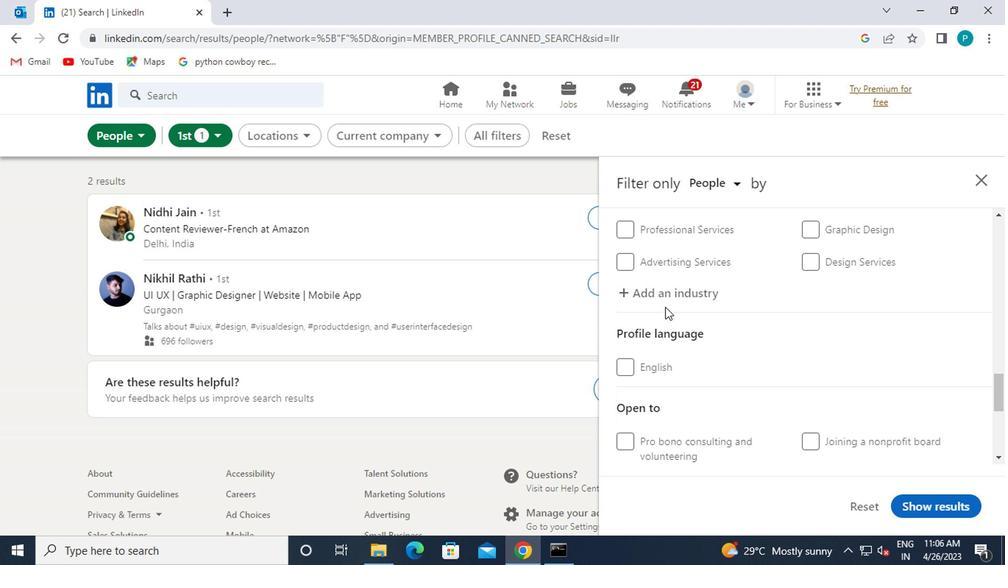 
Action: Mouse moved to (671, 365)
Screenshot: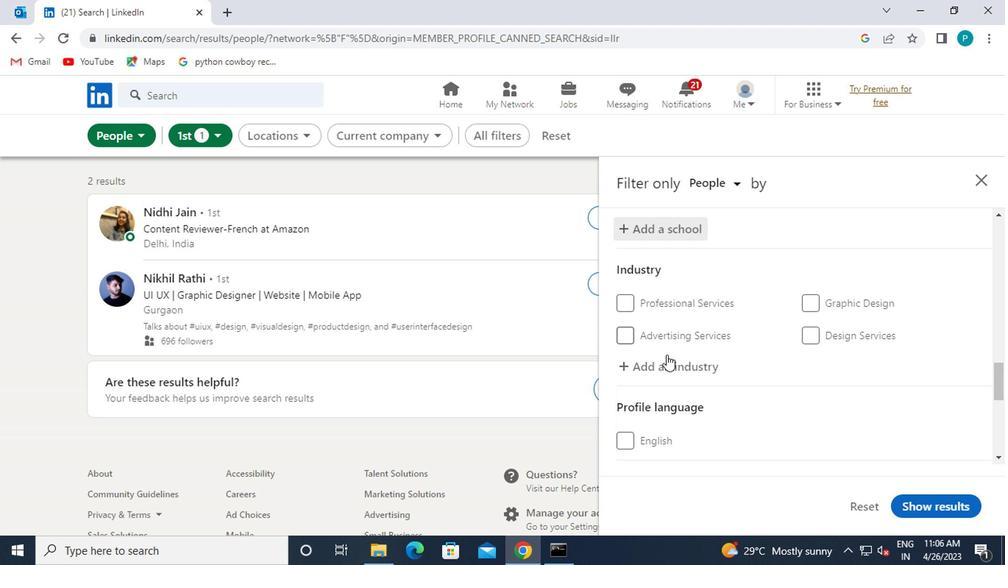 
Action: Mouse pressed left at (671, 365)
Screenshot: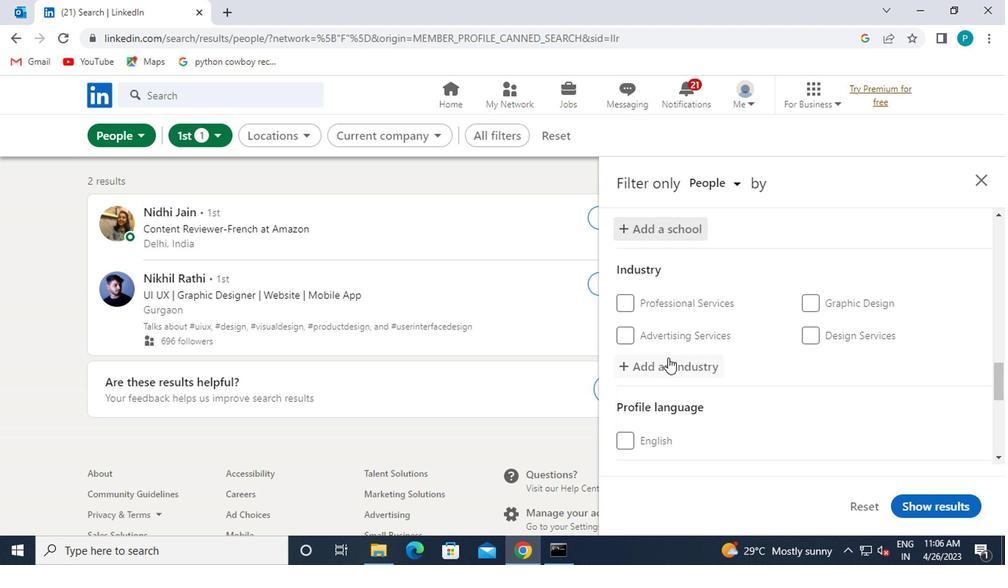 
Action: Mouse moved to (675, 350)
Screenshot: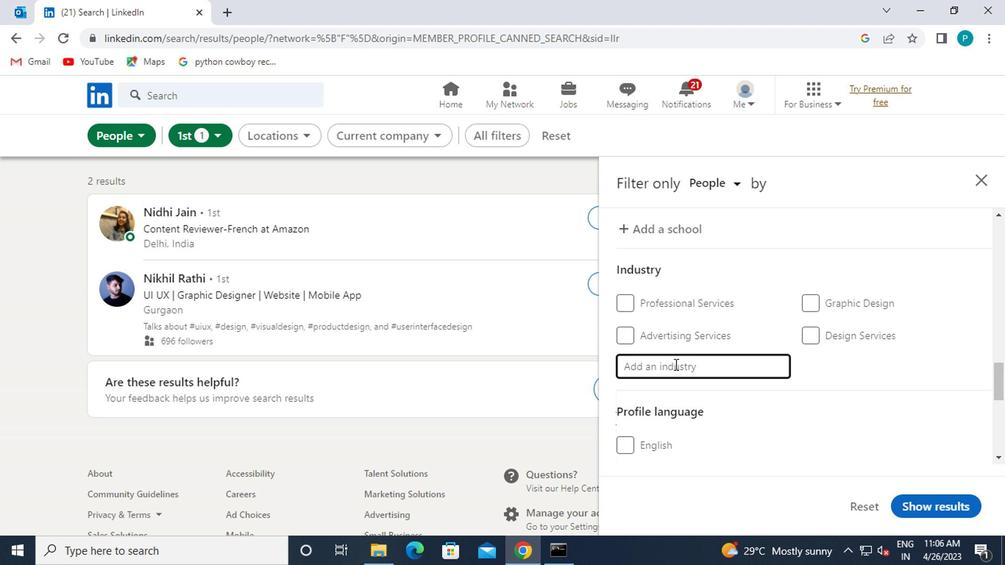 
Action: Key pressed PRIMAR
Screenshot: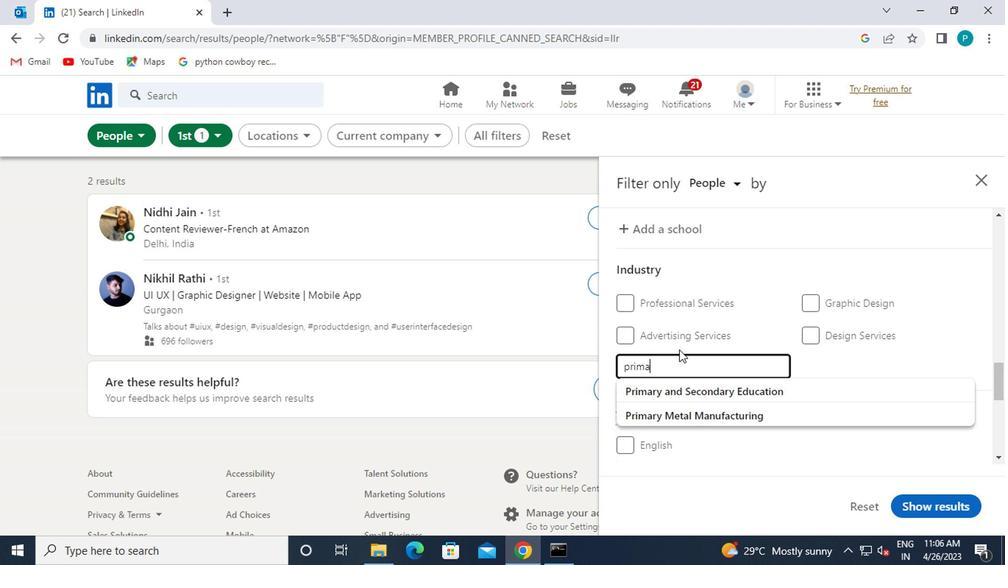 
Action: Mouse moved to (694, 382)
Screenshot: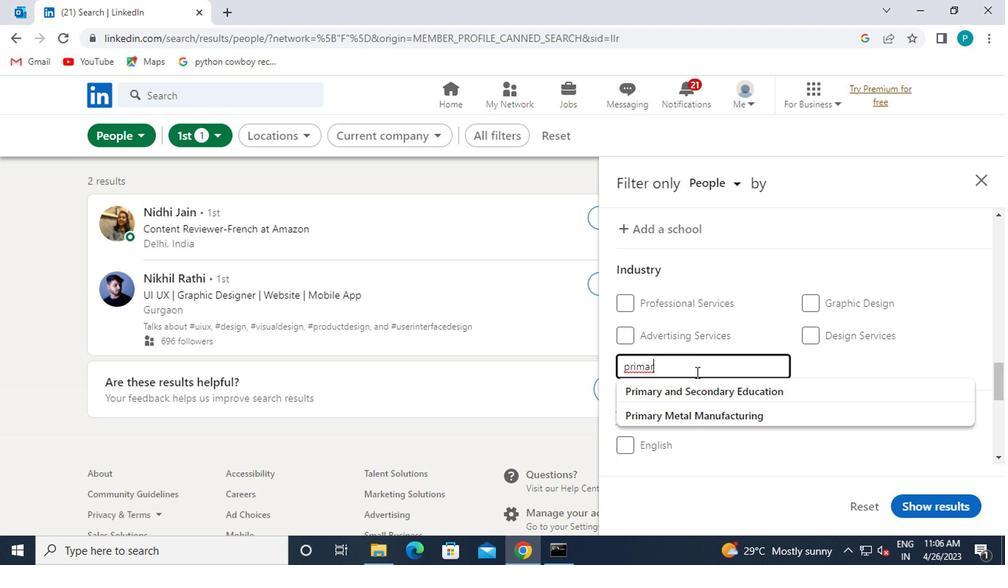 
Action: Mouse pressed left at (694, 382)
Screenshot: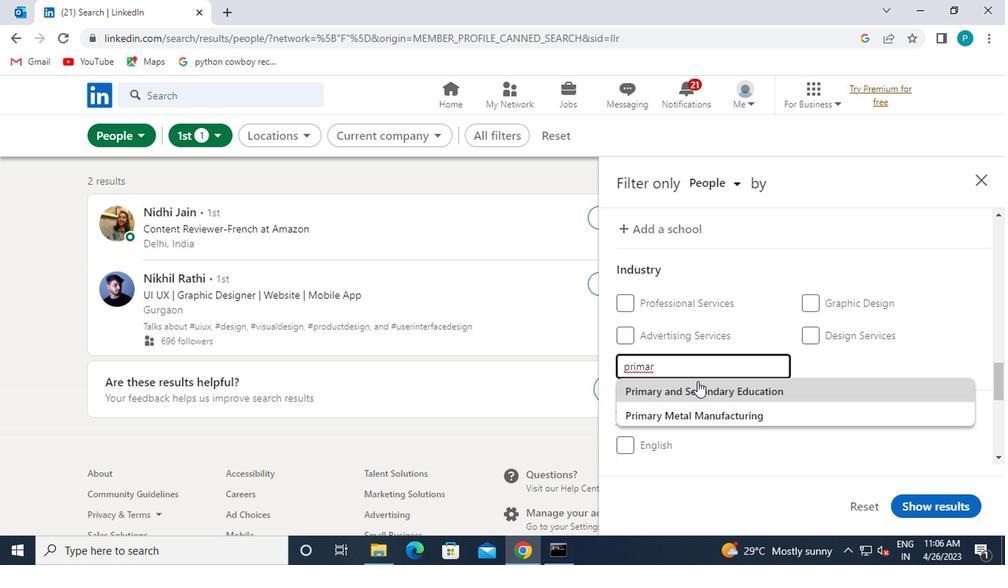 
Action: Mouse scrolled (694, 381) with delta (0, 0)
Screenshot: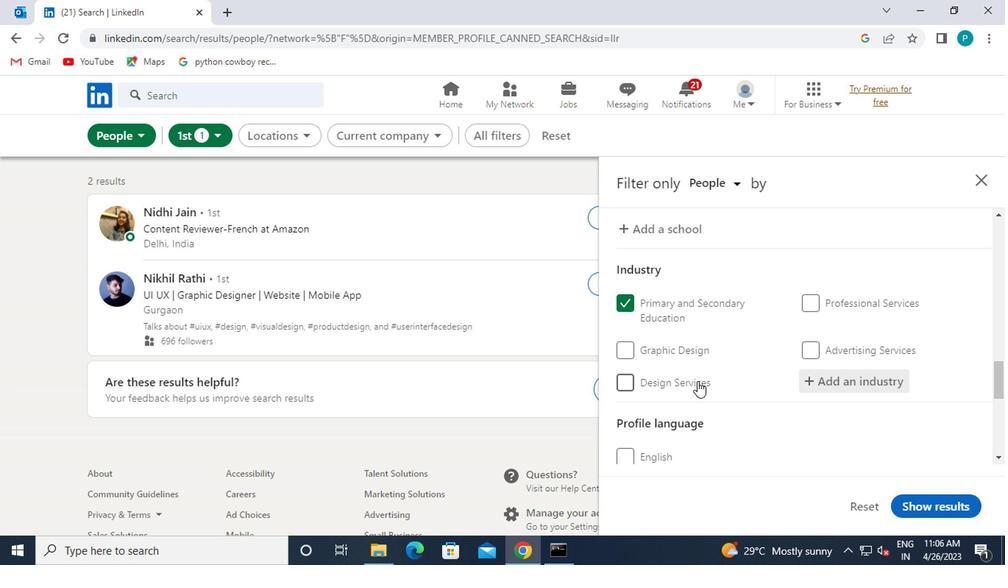 
Action: Mouse scrolled (694, 381) with delta (0, 0)
Screenshot: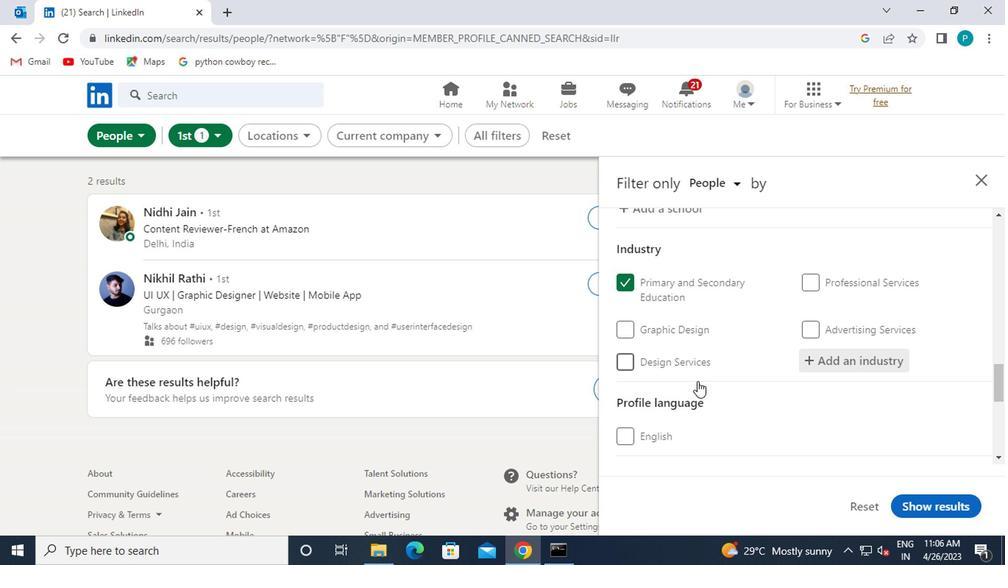 
Action: Mouse moved to (643, 385)
Screenshot: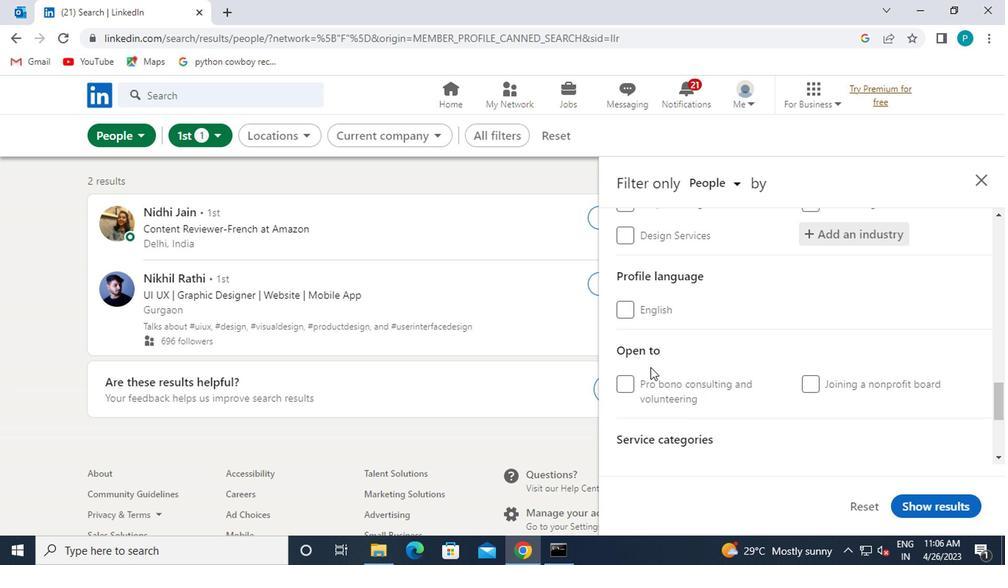 
Action: Mouse scrolled (643, 384) with delta (0, -1)
Screenshot: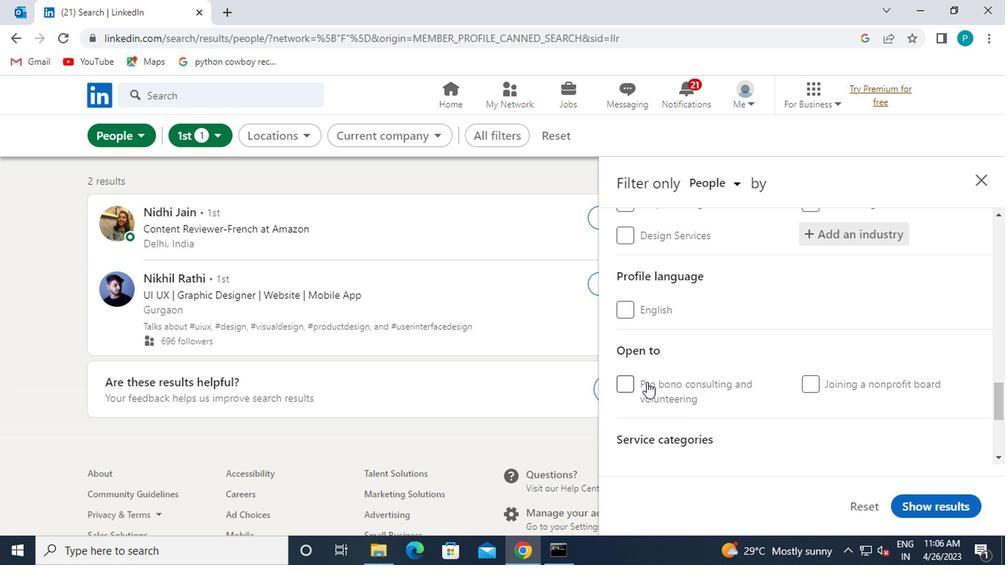 
Action: Mouse moved to (643, 396)
Screenshot: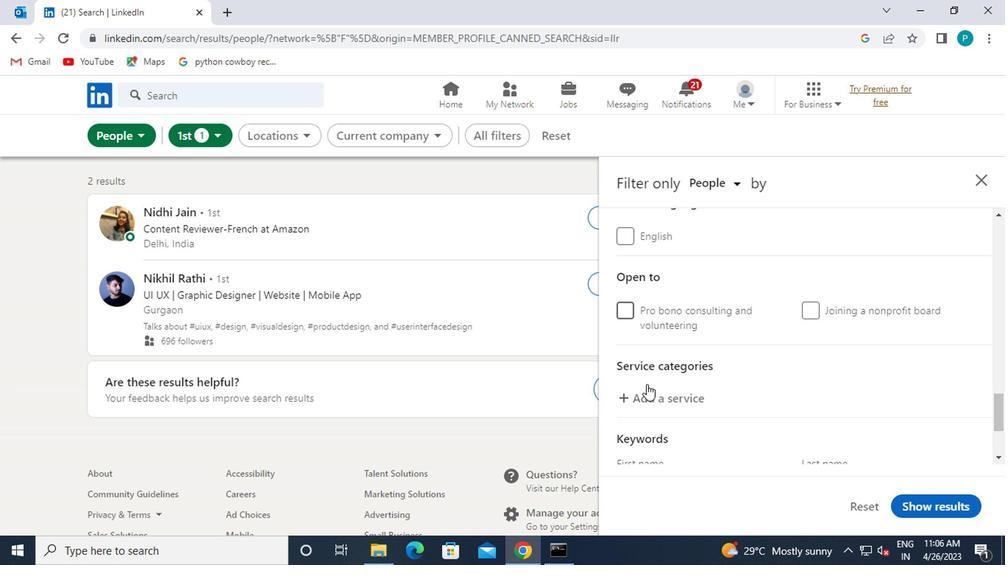 
Action: Mouse pressed left at (643, 396)
Screenshot: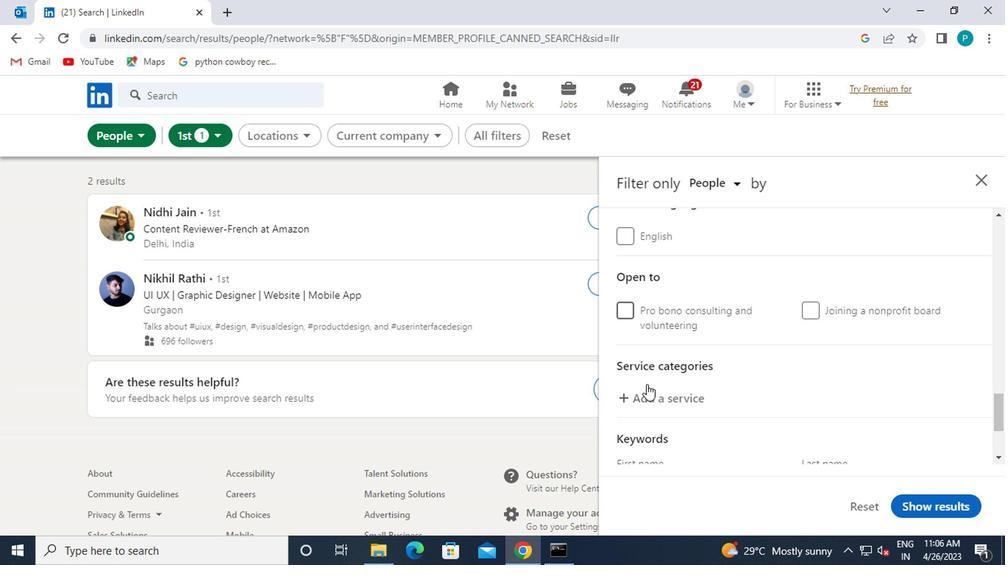 
Action: Mouse moved to (643, 397)
Screenshot: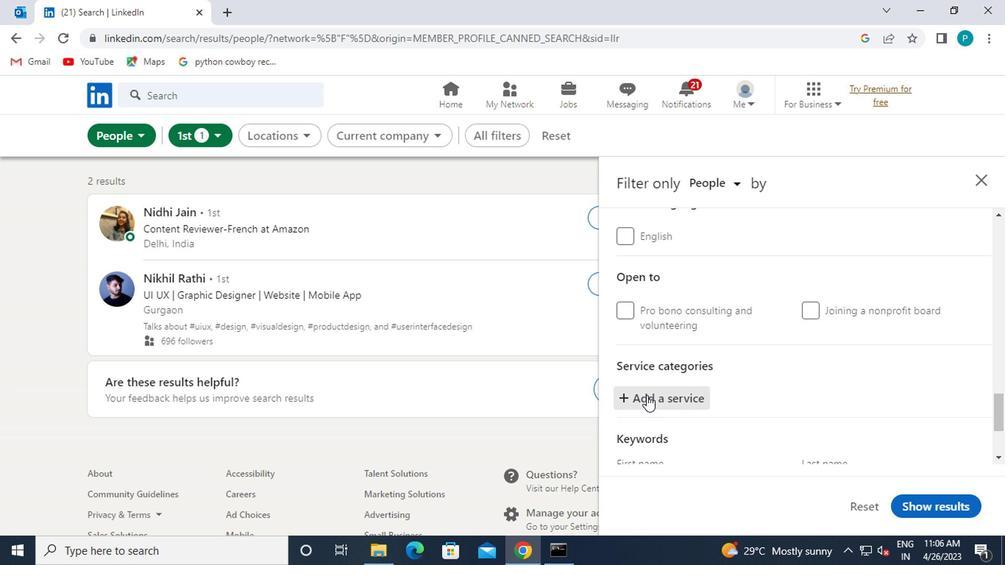
Action: Key pressed VIDEO
Screenshot: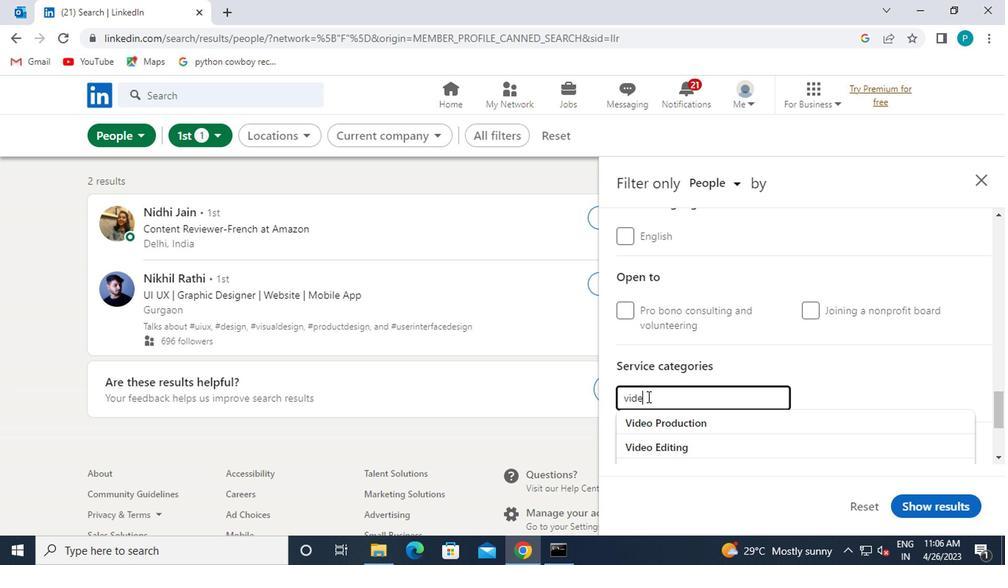 
Action: Mouse scrolled (643, 396) with delta (0, -1)
Screenshot: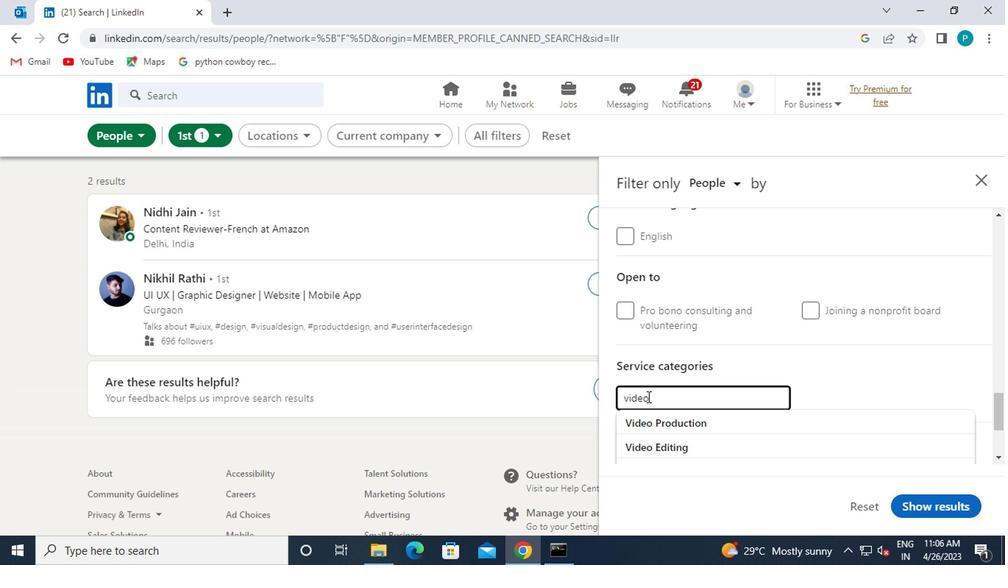 
Action: Mouse pressed left at (643, 397)
Screenshot: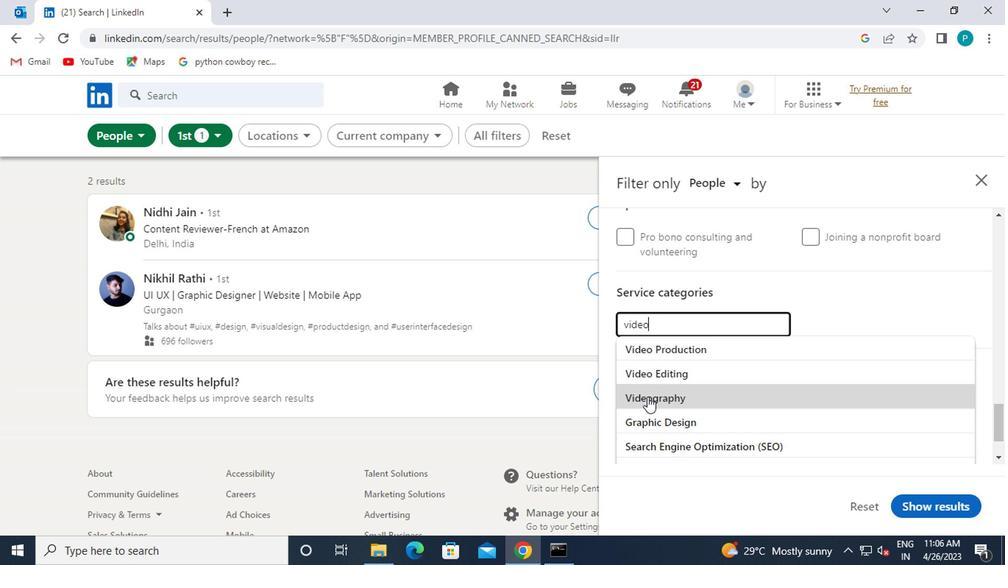 
Action: Mouse moved to (643, 398)
Screenshot: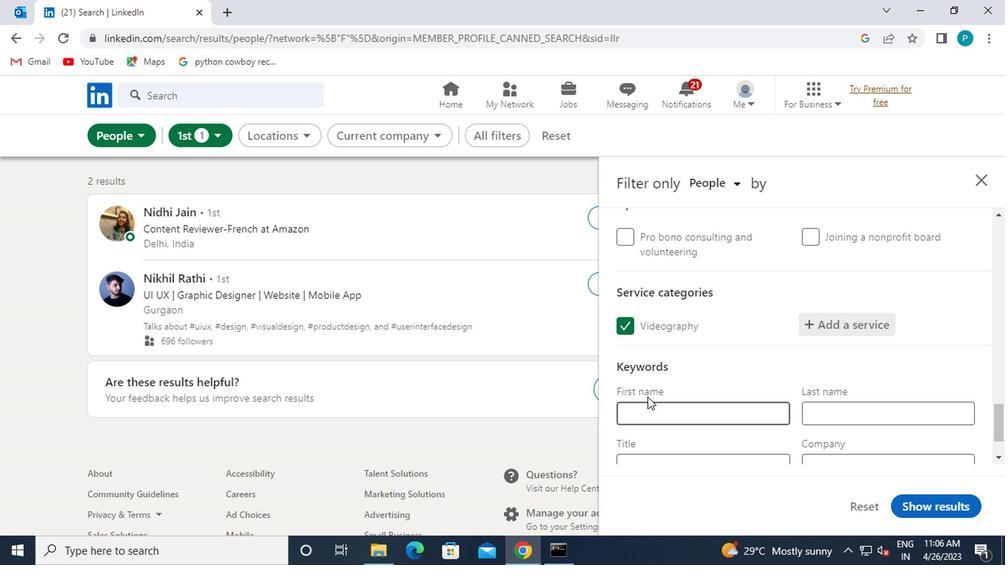 
Action: Mouse scrolled (643, 397) with delta (0, 0)
Screenshot: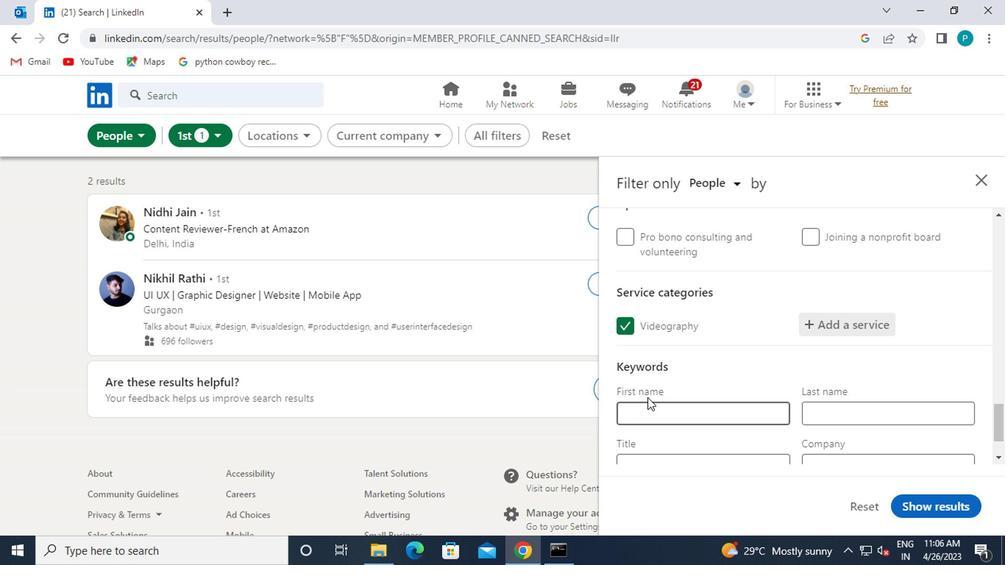 
Action: Mouse scrolled (643, 397) with delta (0, 0)
Screenshot: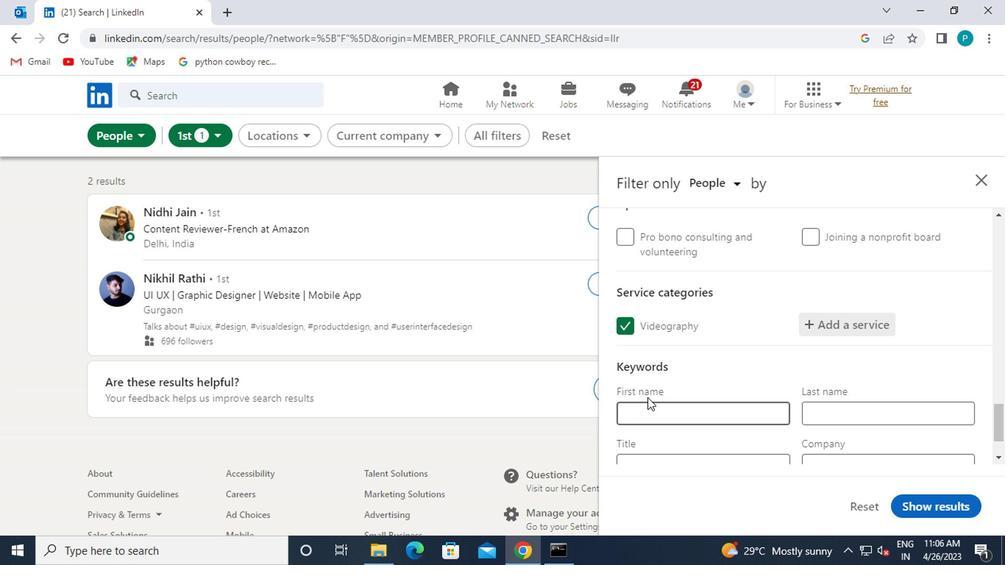 
Action: Mouse pressed left at (643, 398)
Screenshot: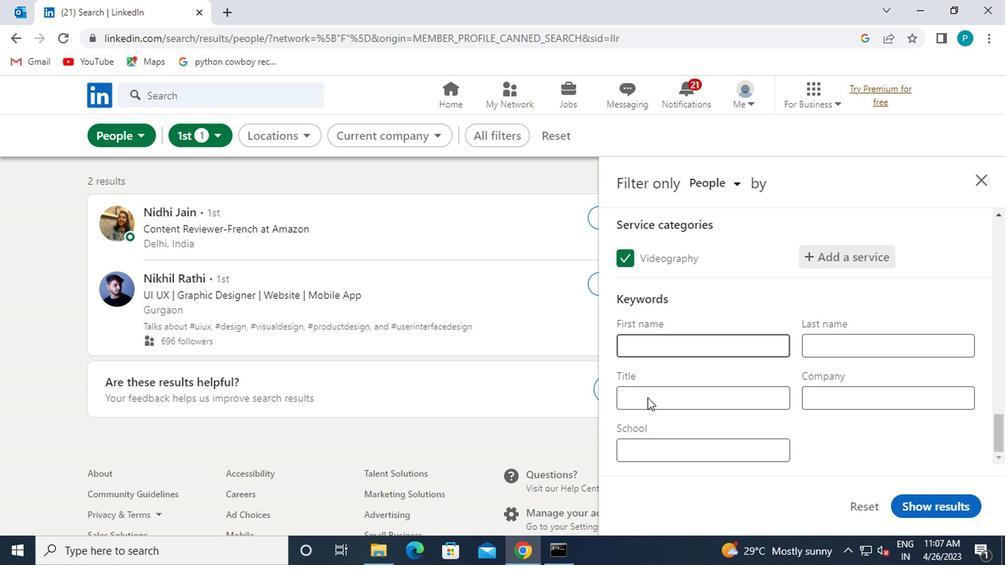
Action: Key pressed <Key.caps_lock>M<Key.caps_lock>EDIA<Key.space><Key.caps_lock>R<Key.caps_lock>ELATIONS<Key.space><Key.caps_lock>C<Key.caps_lock>ON<Key.backspace><Key.backspace>OORDINATOR
Screenshot: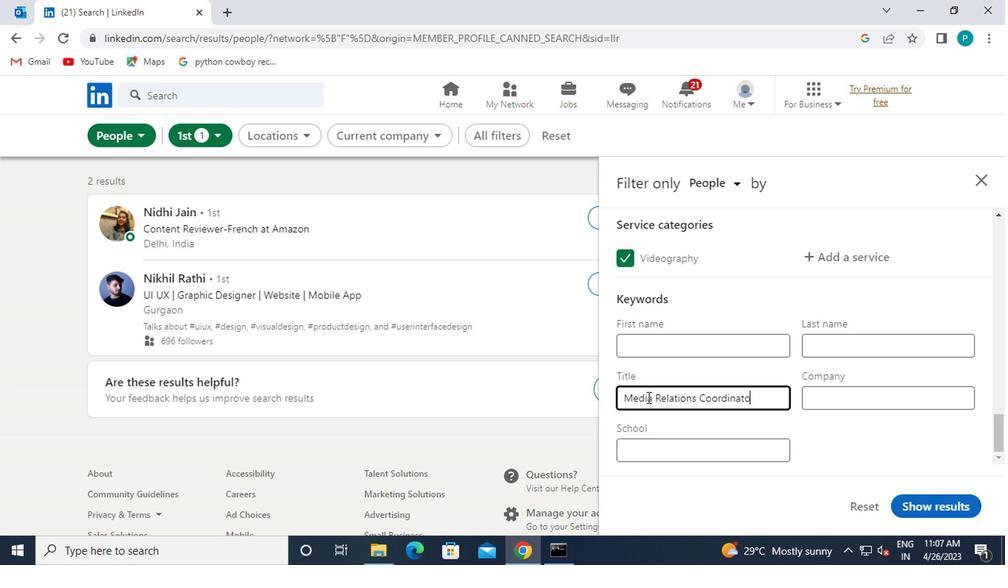 
Action: Mouse moved to (896, 501)
Screenshot: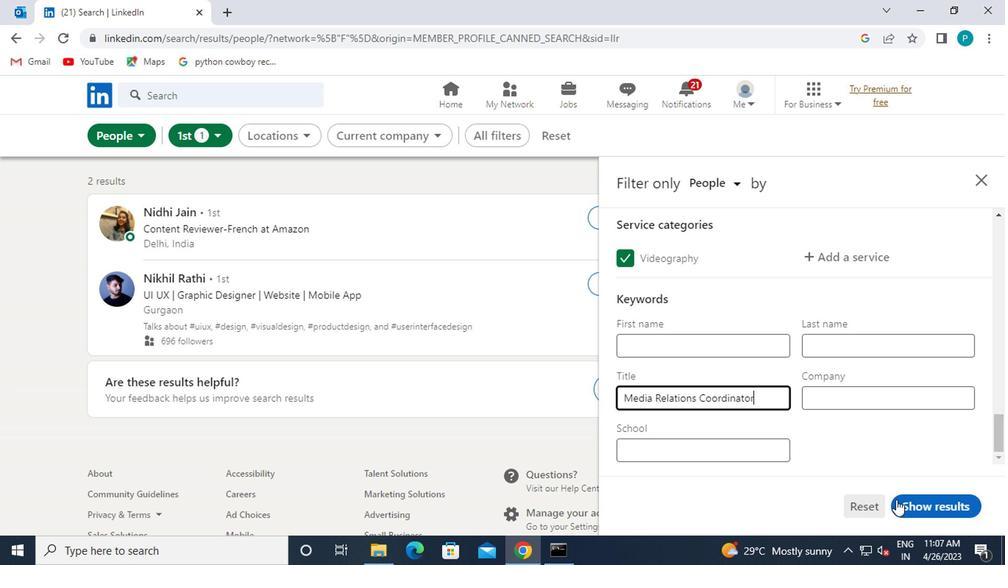 
Action: Mouse pressed left at (896, 501)
Screenshot: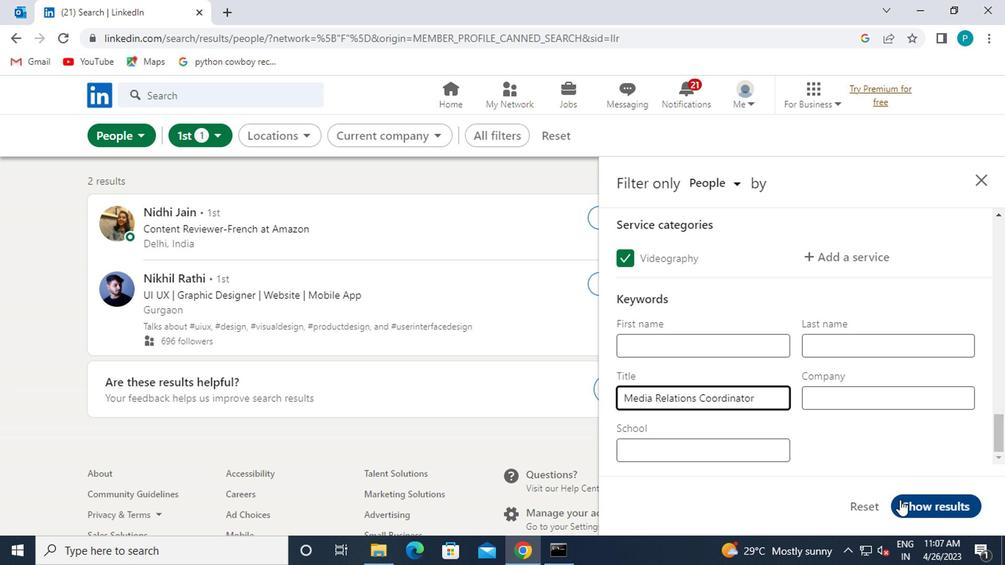 
